 Task: Check the sale-to-list ratio of fireplace in the last 1 year.
Action: Mouse moved to (792, 180)
Screenshot: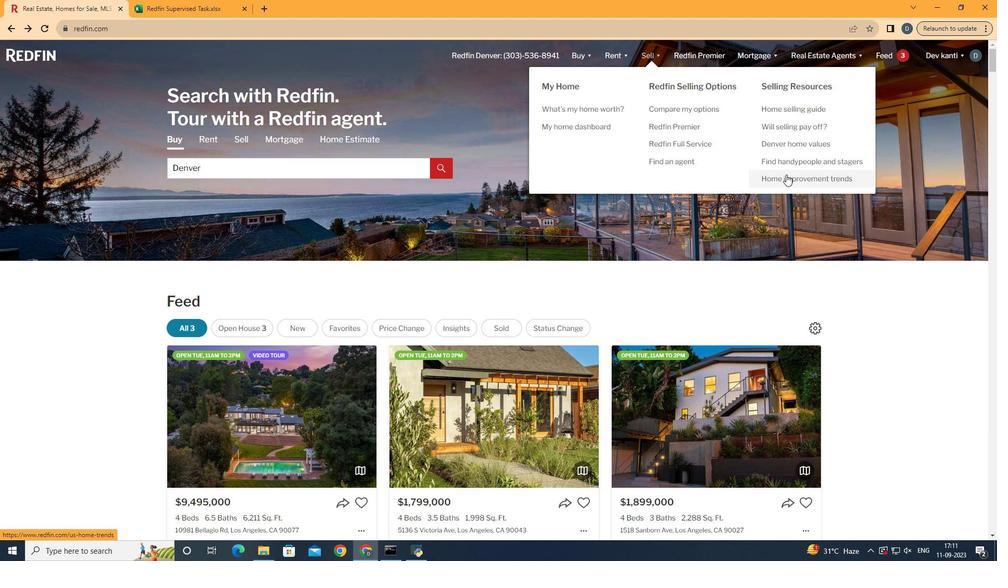 
Action: Mouse pressed left at (792, 180)
Screenshot: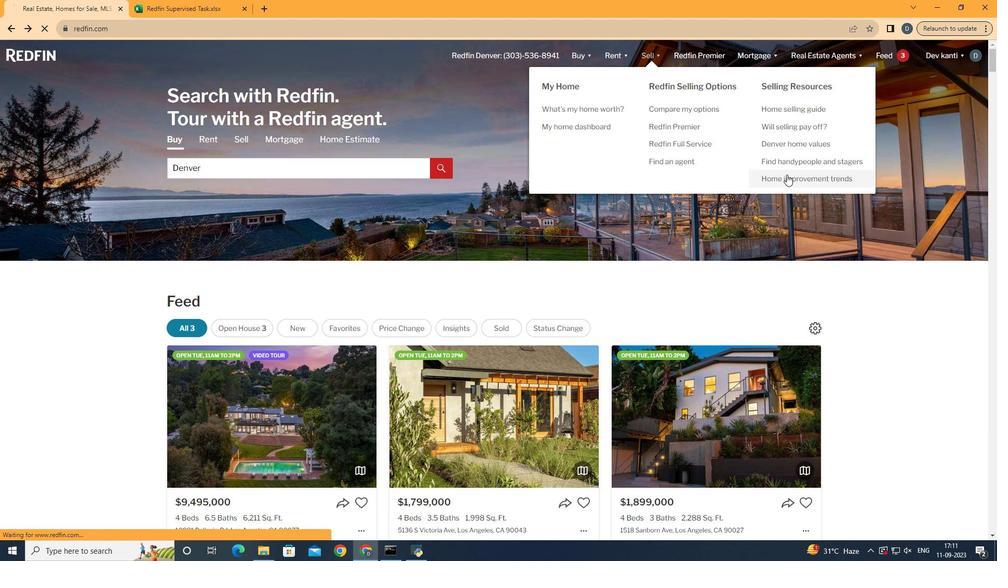 
Action: Mouse moved to (263, 204)
Screenshot: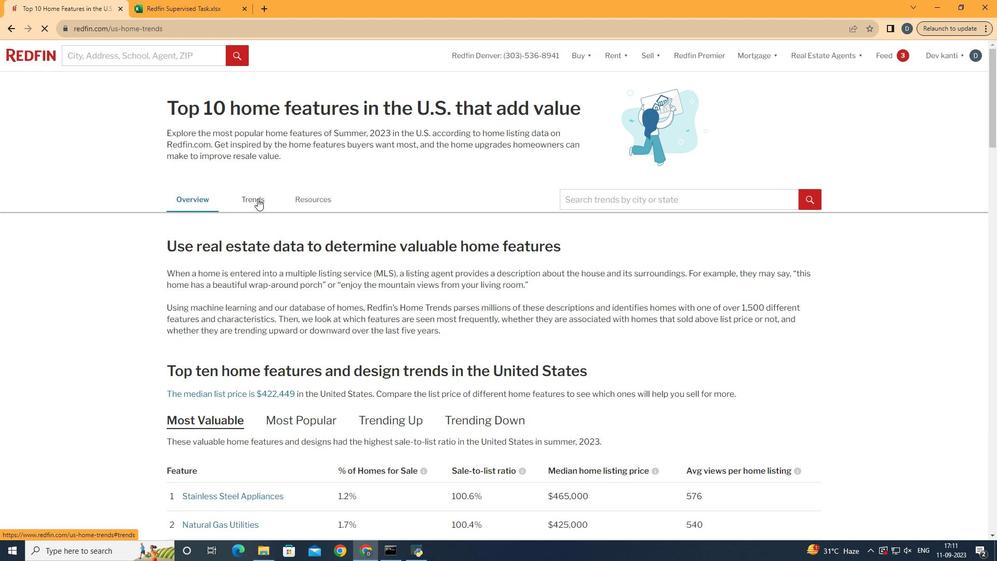 
Action: Mouse pressed left at (263, 204)
Screenshot: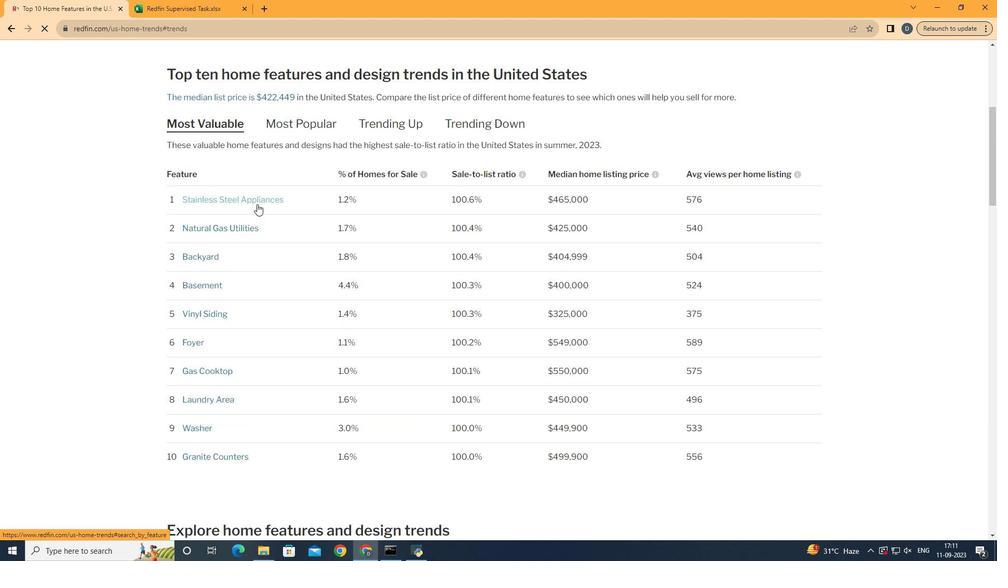 
Action: Mouse moved to (478, 333)
Screenshot: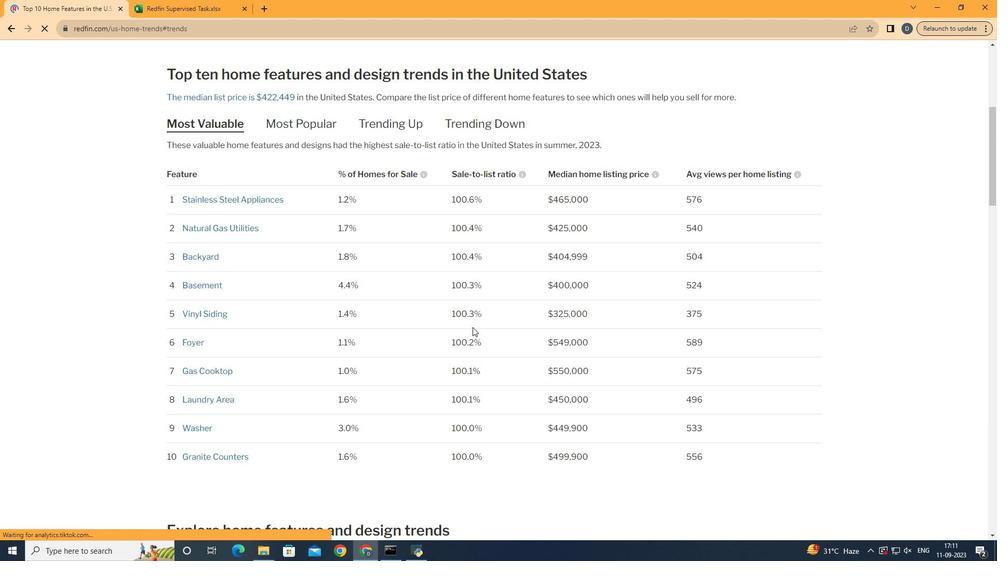 
Action: Mouse scrolled (478, 332) with delta (0, 0)
Screenshot: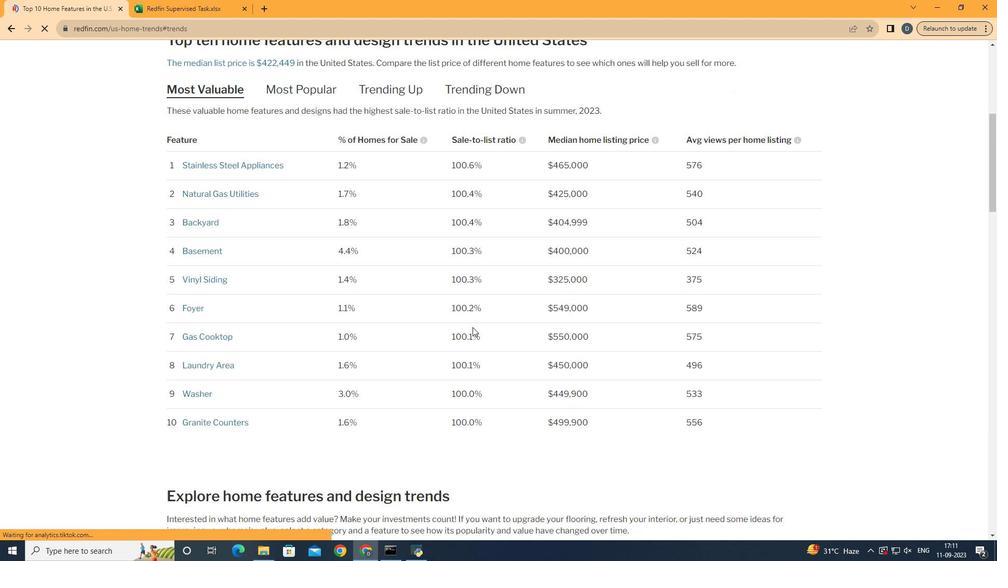 
Action: Mouse scrolled (478, 332) with delta (0, 0)
Screenshot: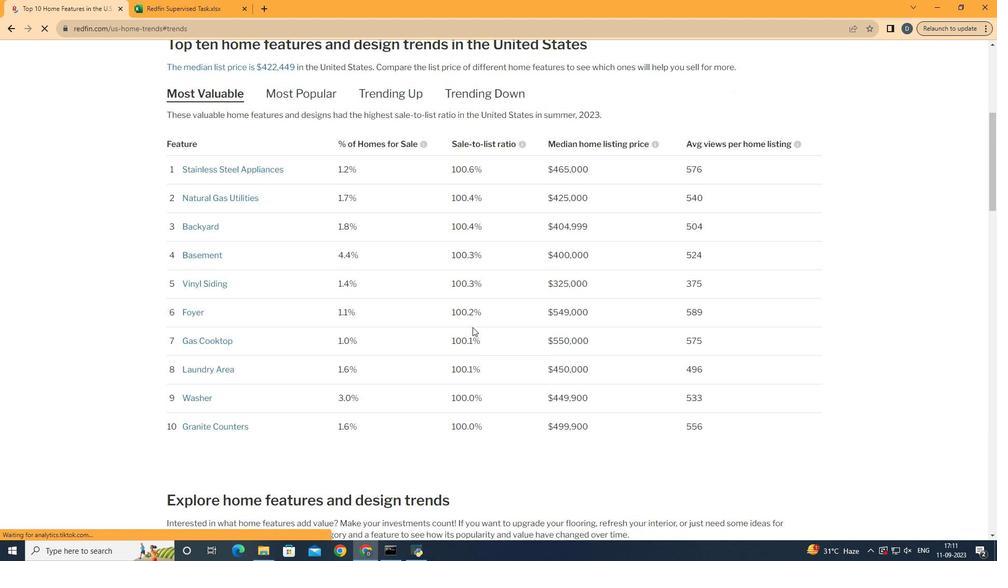 
Action: Mouse scrolled (478, 332) with delta (0, 0)
Screenshot: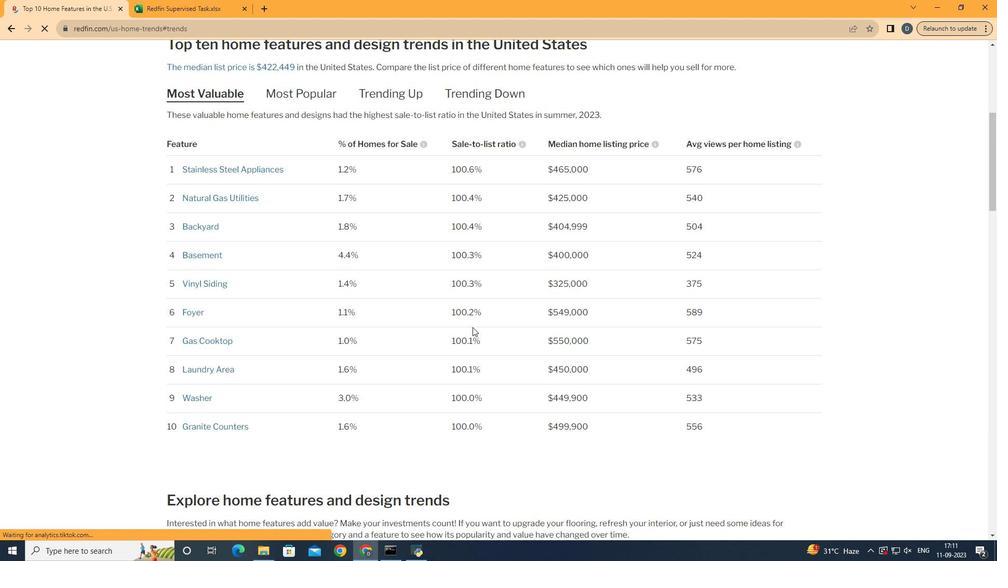 
Action: Mouse scrolled (478, 332) with delta (0, 0)
Screenshot: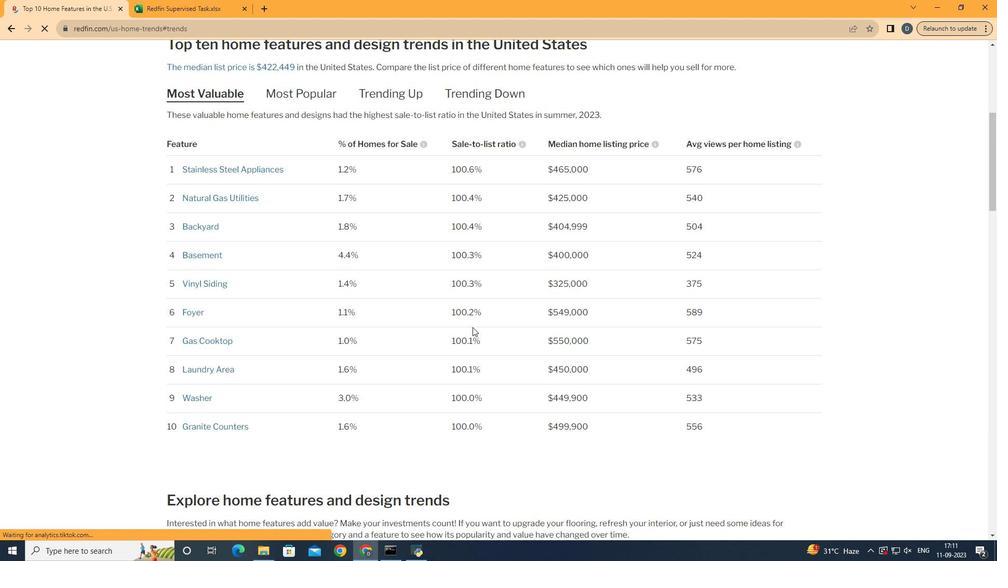 
Action: Mouse scrolled (478, 332) with delta (0, 0)
Screenshot: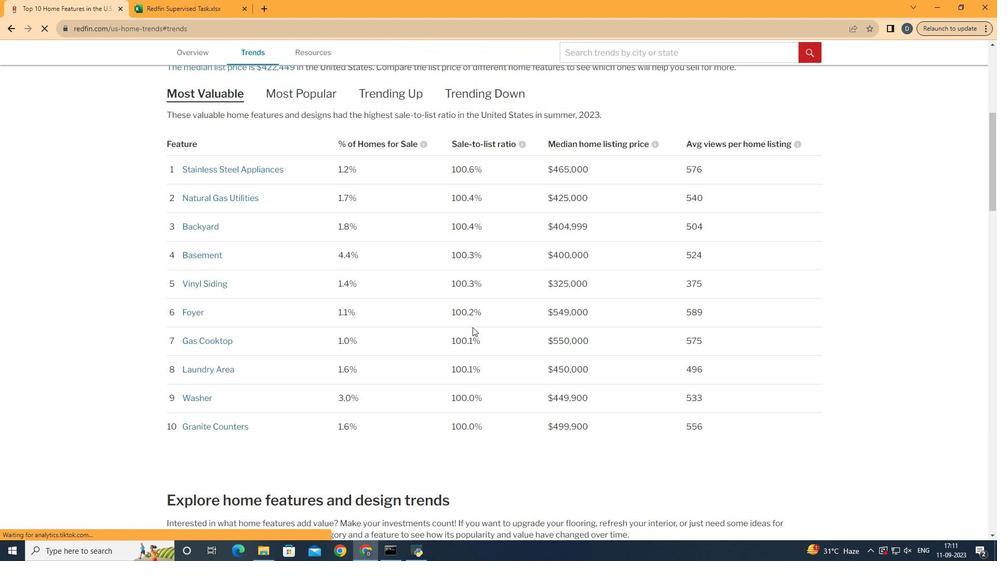 
Action: Mouse scrolled (478, 332) with delta (0, 0)
Screenshot: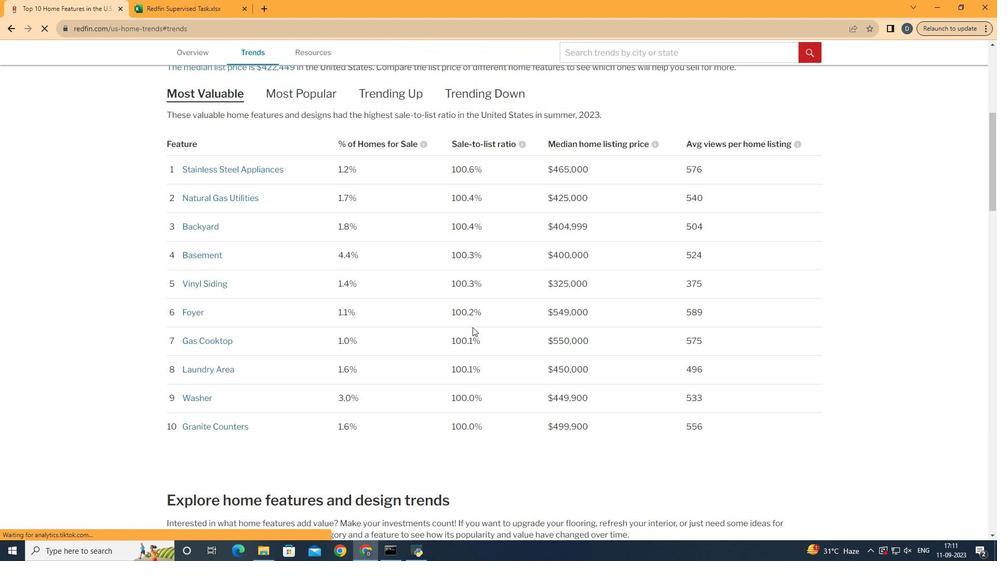 
Action: Mouse scrolled (478, 332) with delta (0, 0)
Screenshot: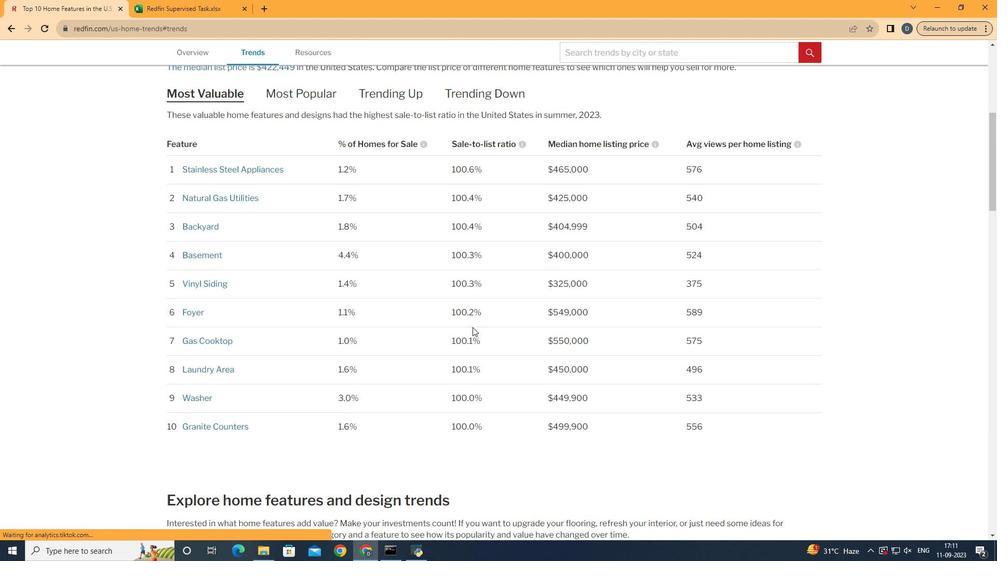 
Action: Mouse scrolled (478, 332) with delta (0, 0)
Screenshot: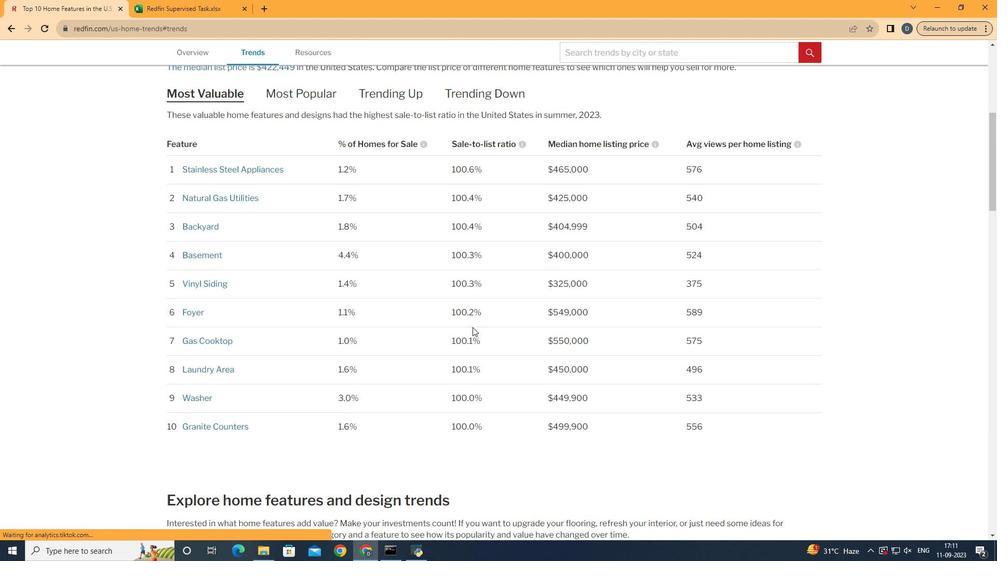 
Action: Mouse moved to (477, 333)
Screenshot: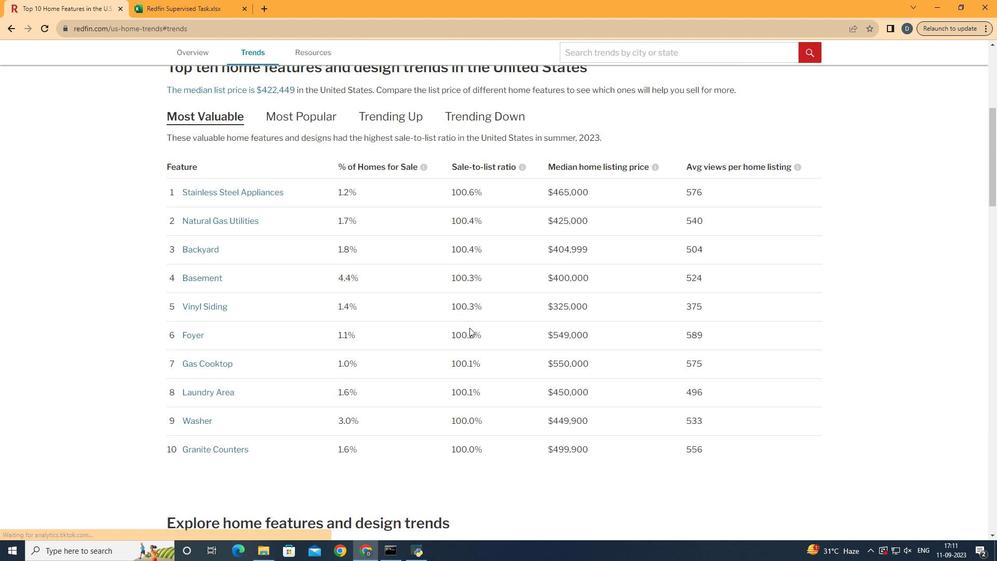 
Action: Mouse scrolled (477, 332) with delta (0, 0)
Screenshot: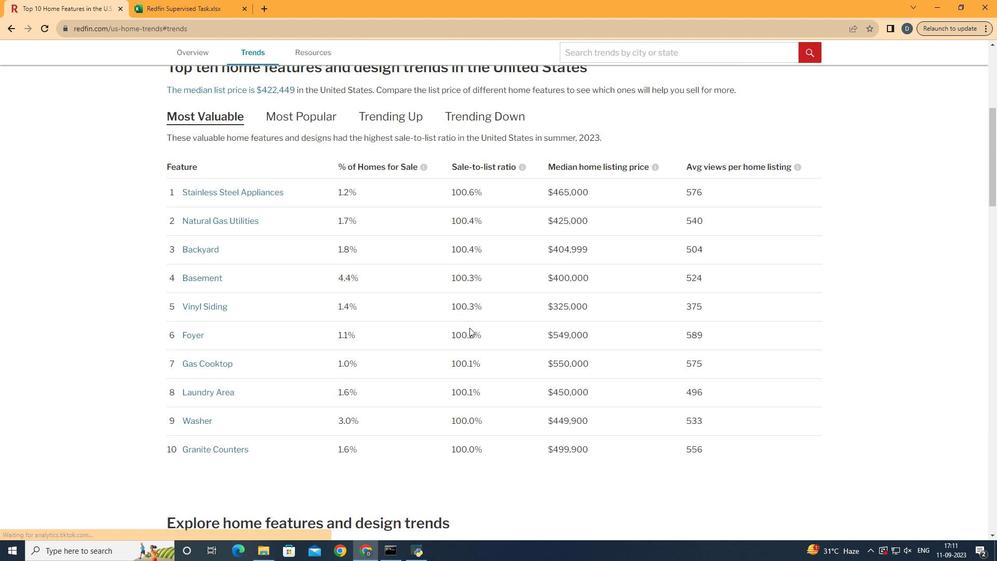 
Action: Mouse moved to (476, 333)
Screenshot: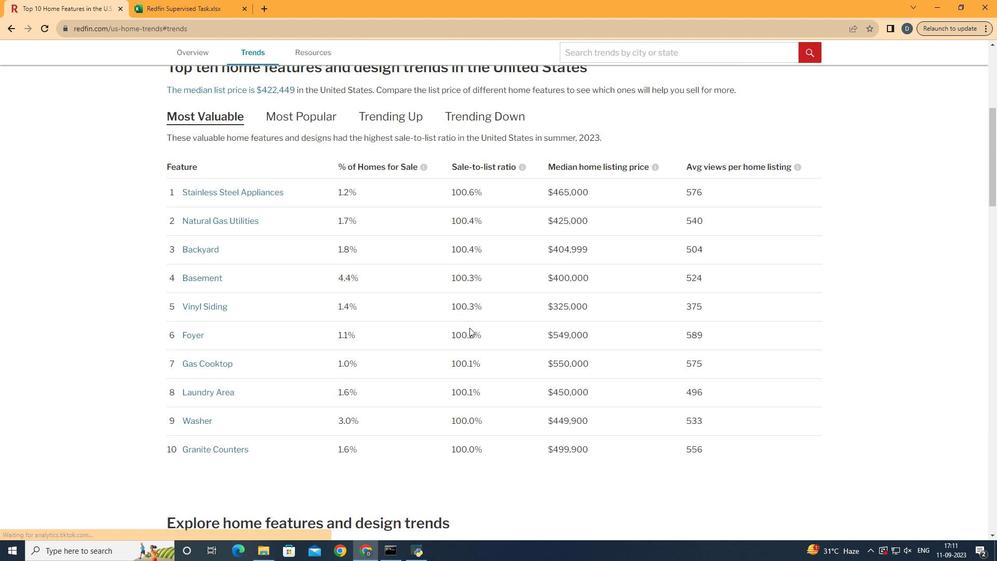 
Action: Mouse scrolled (476, 332) with delta (0, 0)
Screenshot: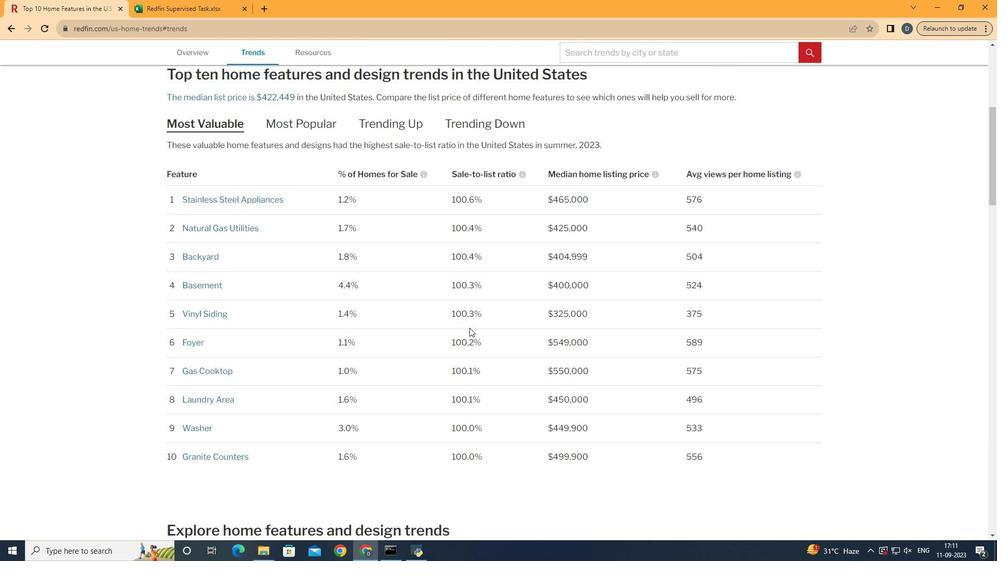 
Action: Mouse moved to (475, 333)
Screenshot: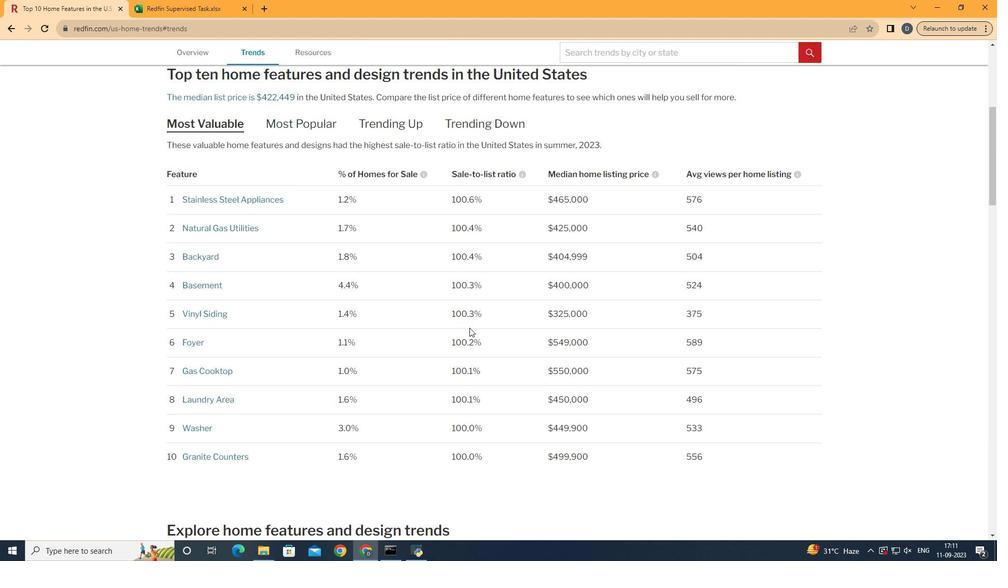 
Action: Mouse scrolled (475, 333) with delta (0, 0)
Screenshot: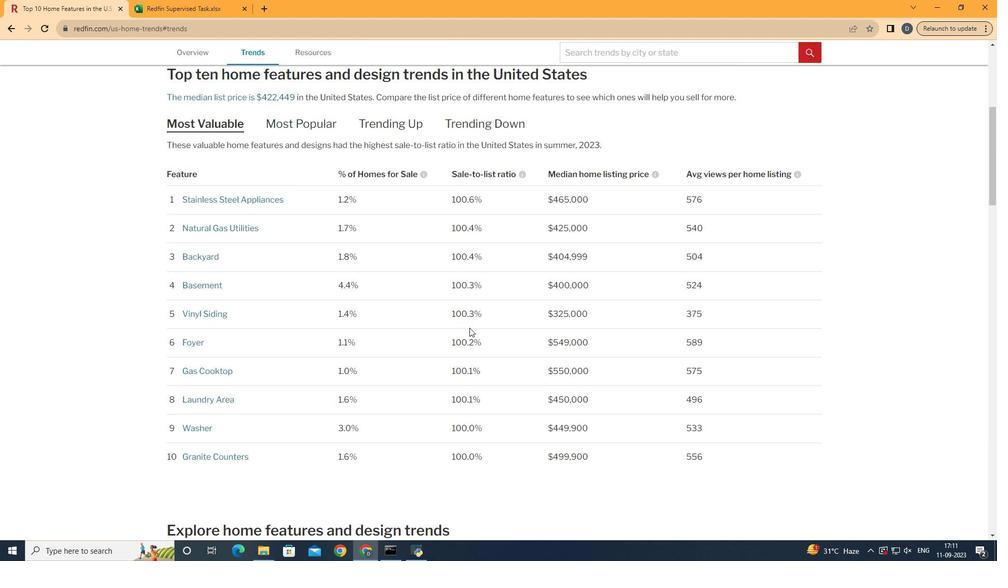 
Action: Mouse moved to (475, 333)
Screenshot: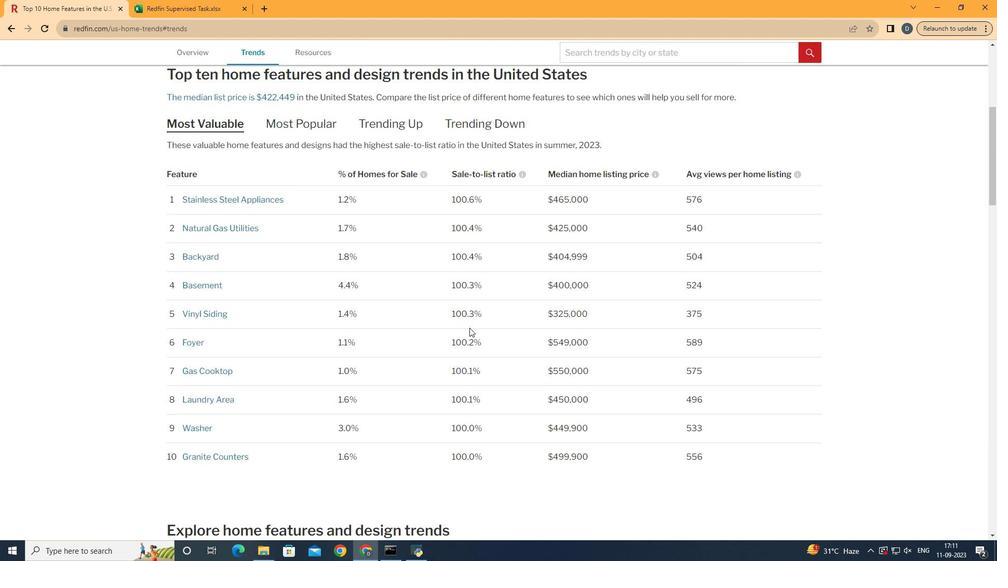 
Action: Mouse scrolled (475, 333) with delta (0, 0)
Screenshot: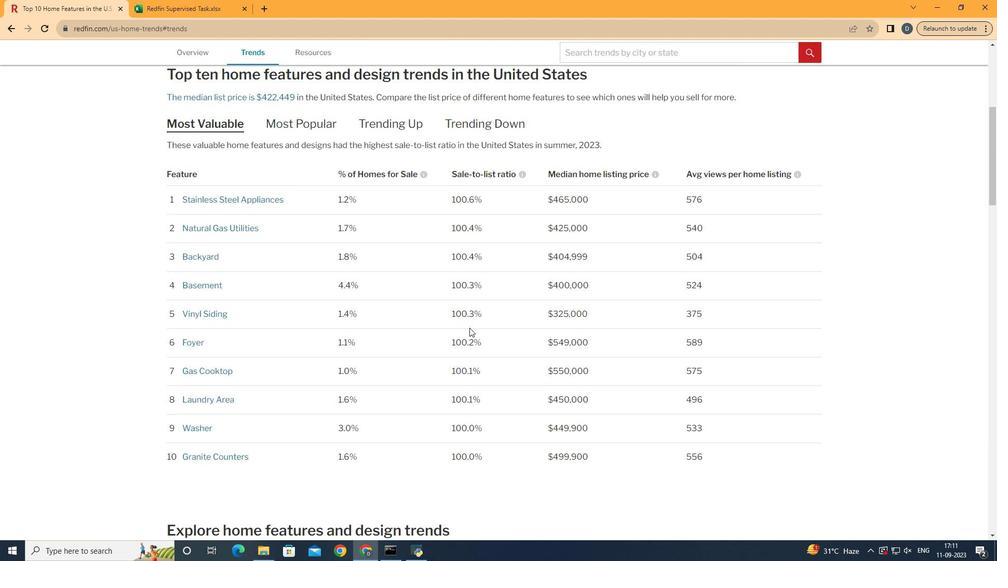 
Action: Mouse scrolled (475, 334) with delta (0, 0)
Screenshot: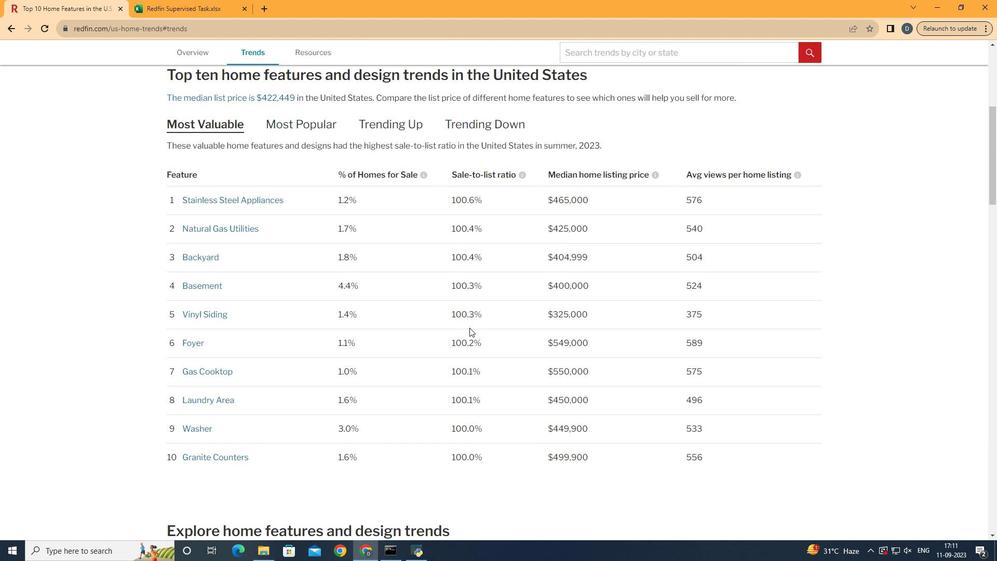 
Action: Mouse scrolled (475, 334) with delta (0, 0)
Screenshot: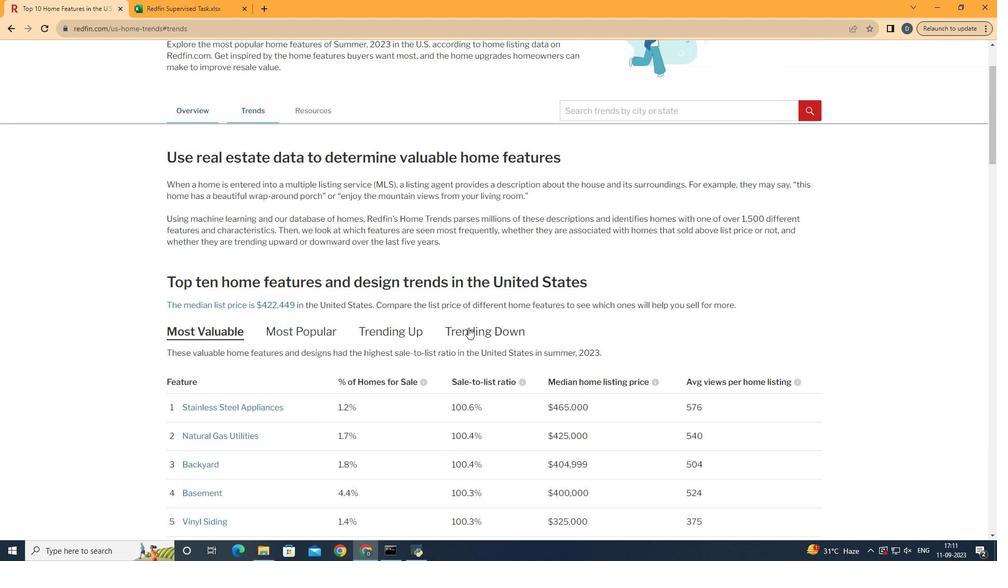 
Action: Mouse scrolled (475, 334) with delta (0, 0)
Screenshot: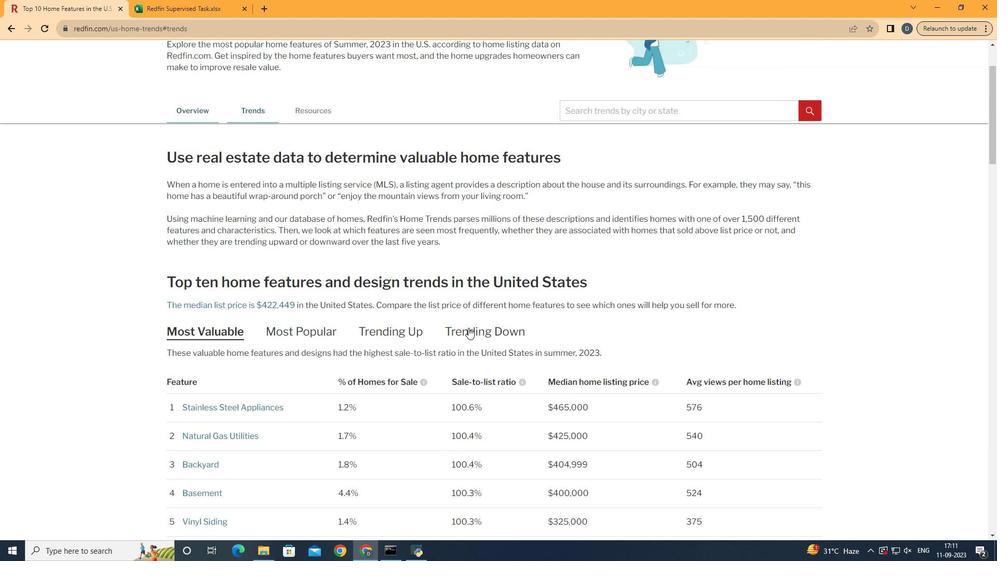 
Action: Mouse scrolled (475, 334) with delta (0, 0)
Screenshot: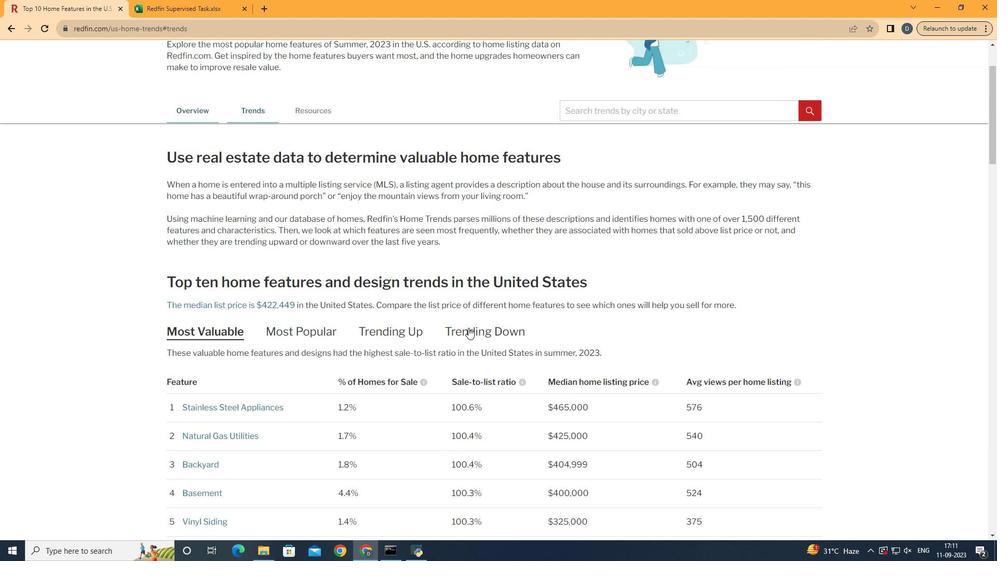 
Action: Mouse scrolled (475, 334) with delta (0, 0)
Screenshot: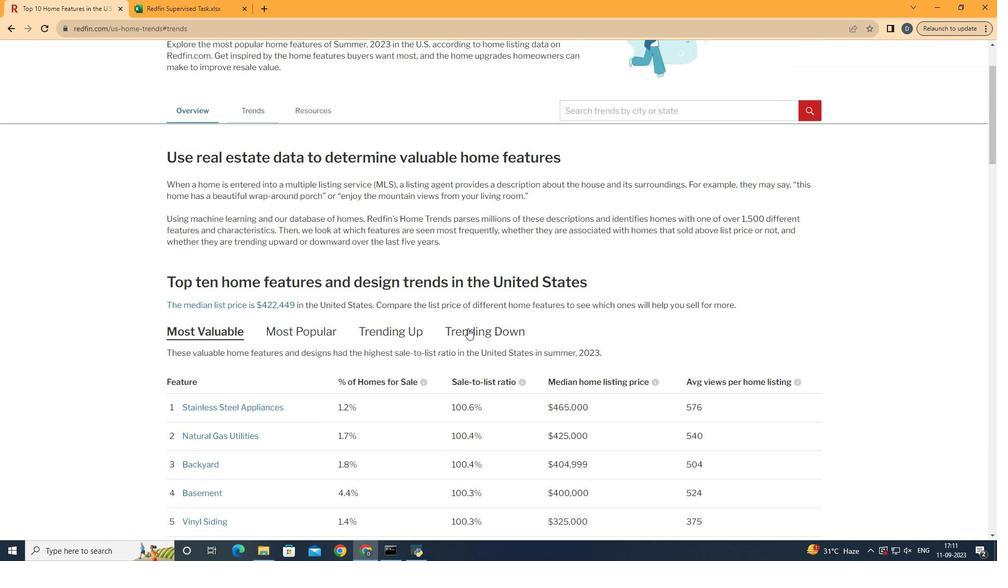
Action: Mouse moved to (474, 334)
Screenshot: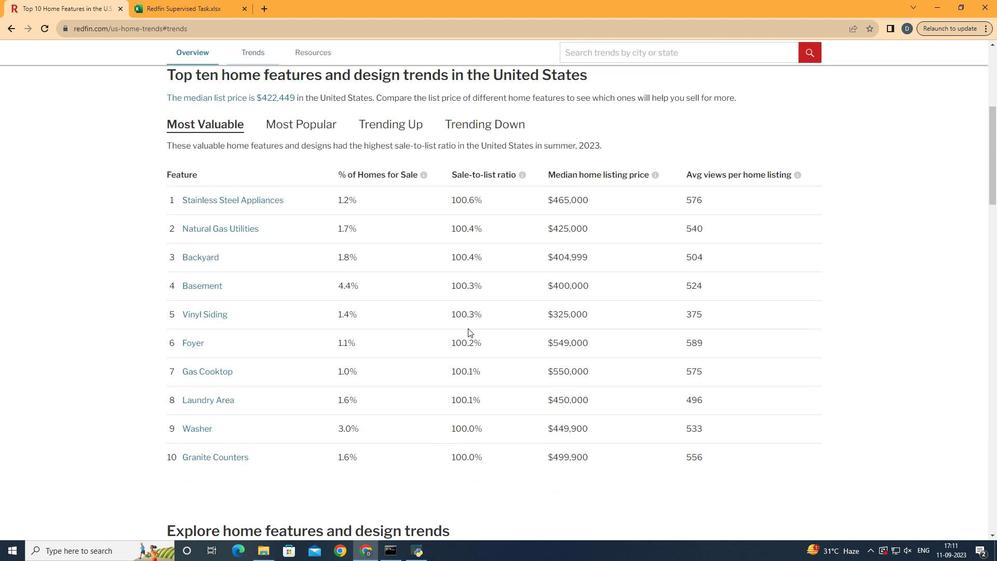 
Action: Mouse scrolled (474, 333) with delta (0, 0)
Screenshot: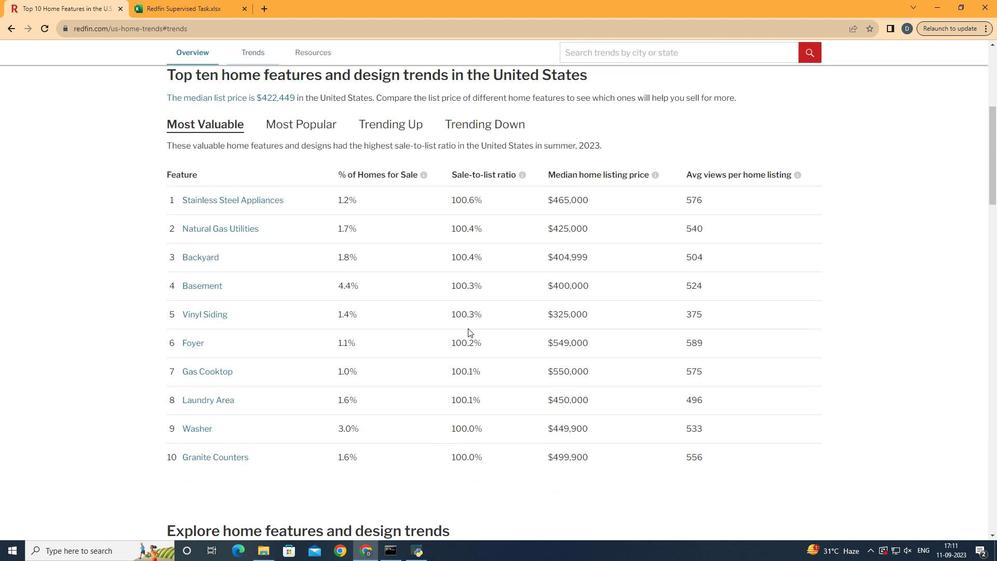 
Action: Mouse moved to (473, 334)
Screenshot: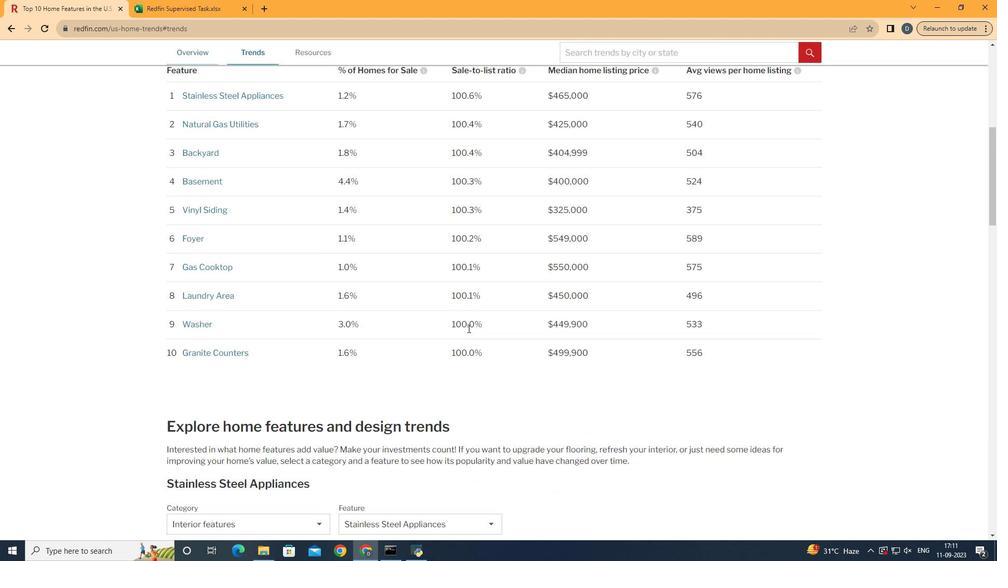 
Action: Mouse scrolled (473, 333) with delta (0, 0)
Screenshot: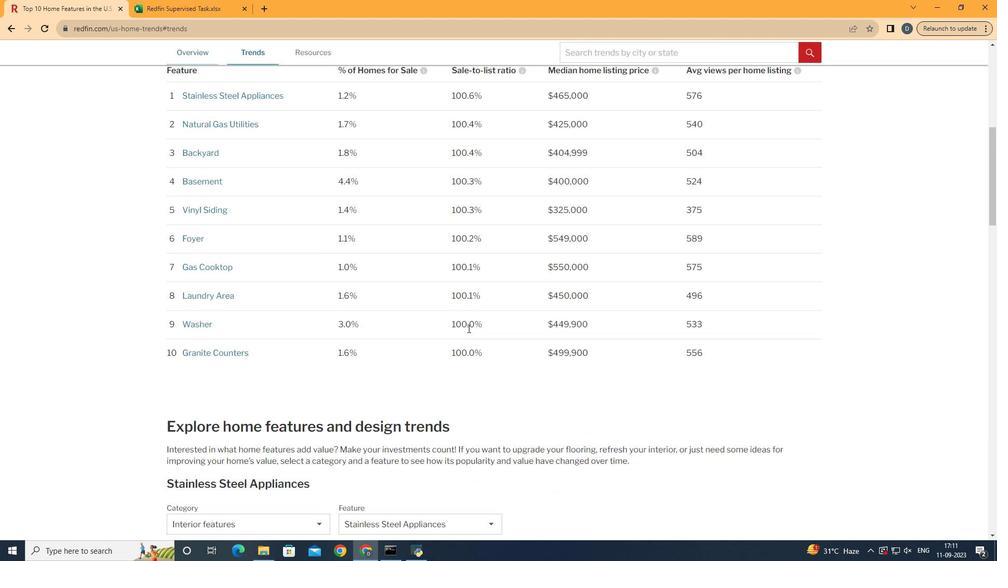 
Action: Mouse scrolled (473, 333) with delta (0, 0)
Screenshot: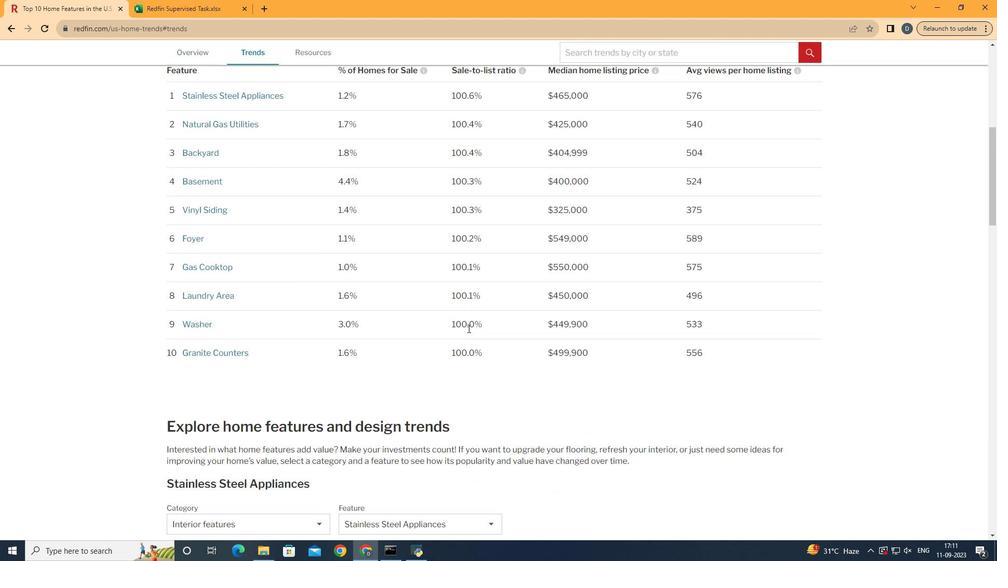 
Action: Mouse scrolled (473, 333) with delta (0, 0)
Screenshot: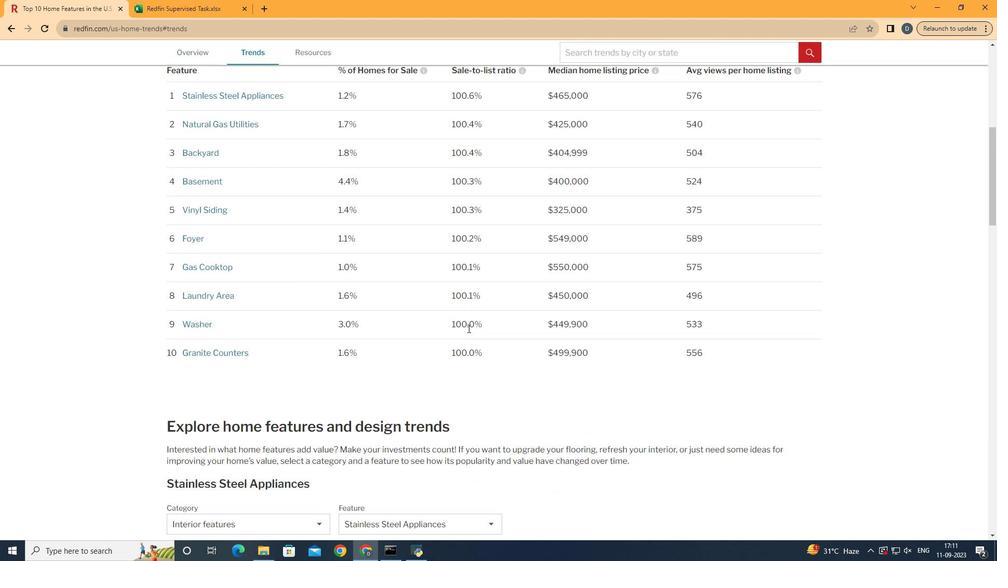 
Action: Mouse scrolled (473, 333) with delta (0, 0)
Screenshot: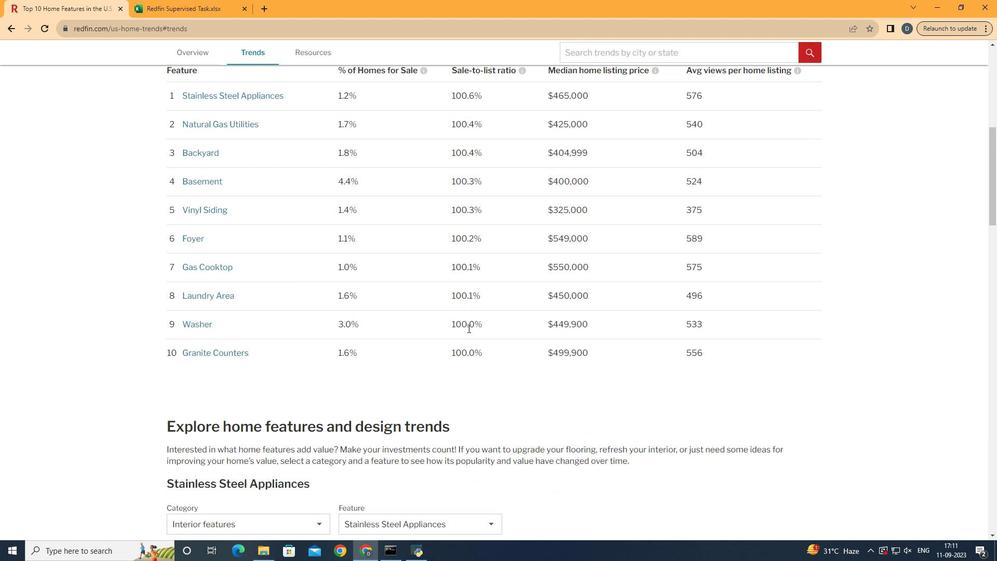 
Action: Mouse scrolled (473, 333) with delta (0, 0)
Screenshot: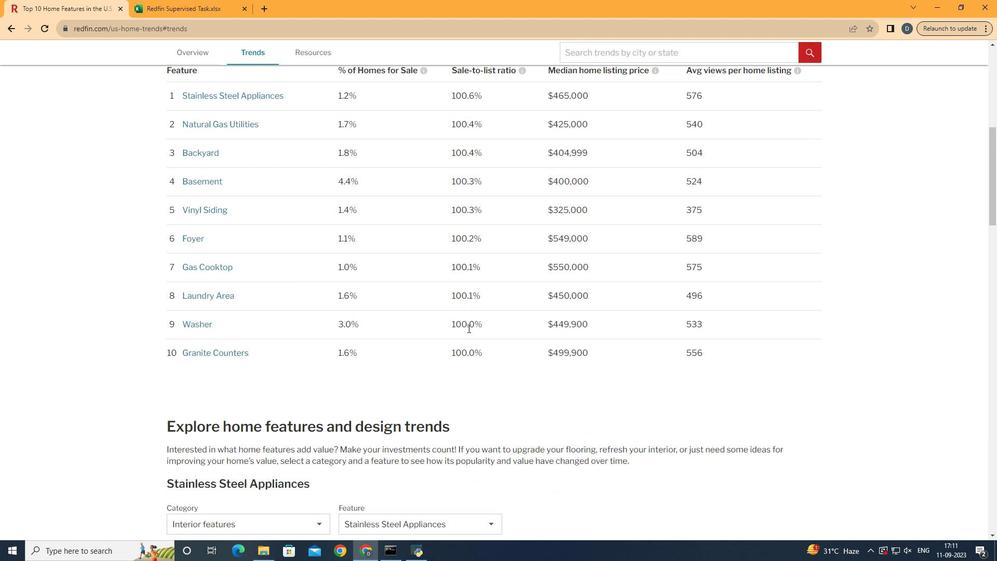 
Action: Mouse scrolled (473, 333) with delta (0, 0)
Screenshot: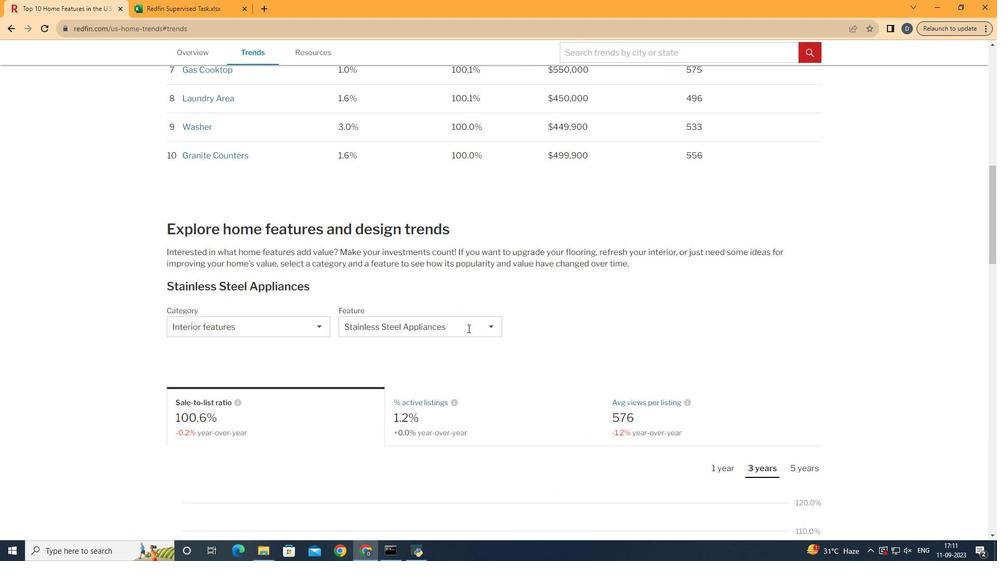 
Action: Mouse scrolled (473, 333) with delta (0, 0)
Screenshot: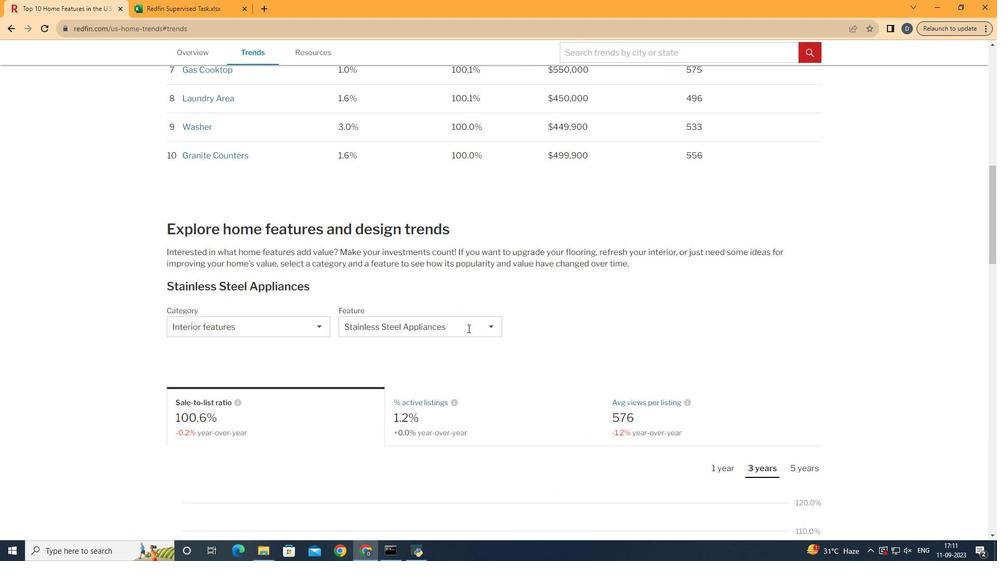 
Action: Mouse scrolled (473, 333) with delta (0, 0)
Screenshot: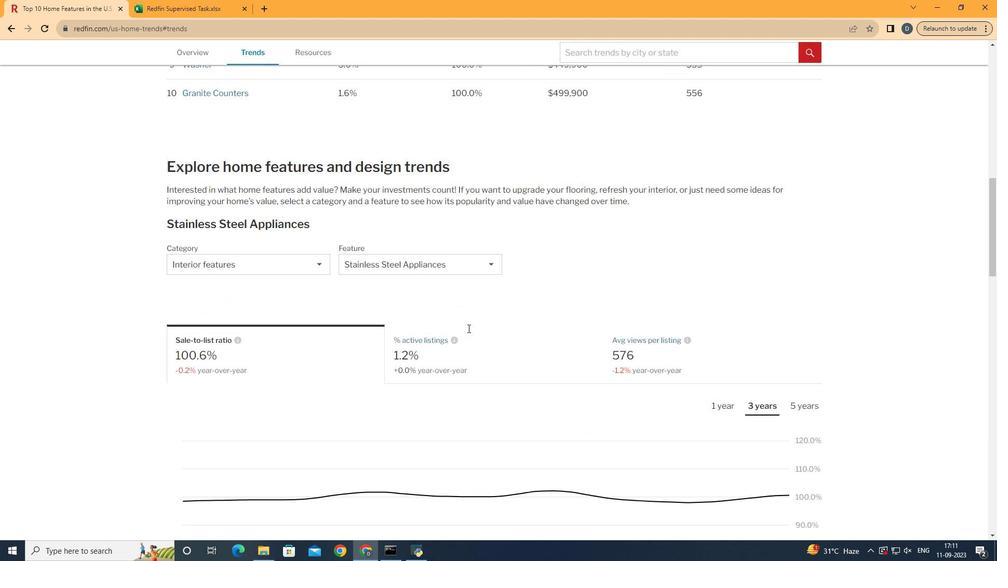 
Action: Mouse scrolled (473, 333) with delta (0, 0)
Screenshot: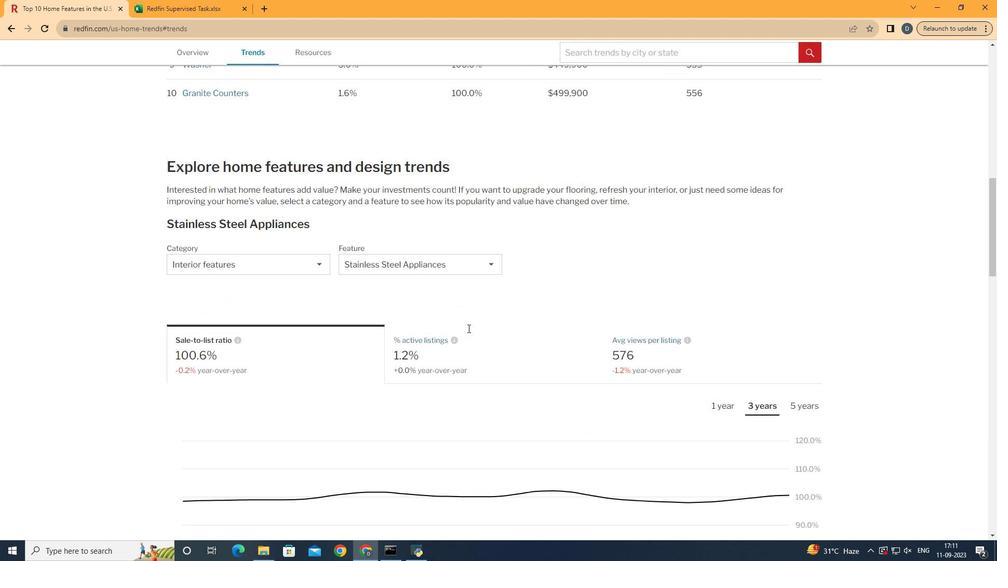 
Action: Mouse scrolled (473, 333) with delta (0, 0)
Screenshot: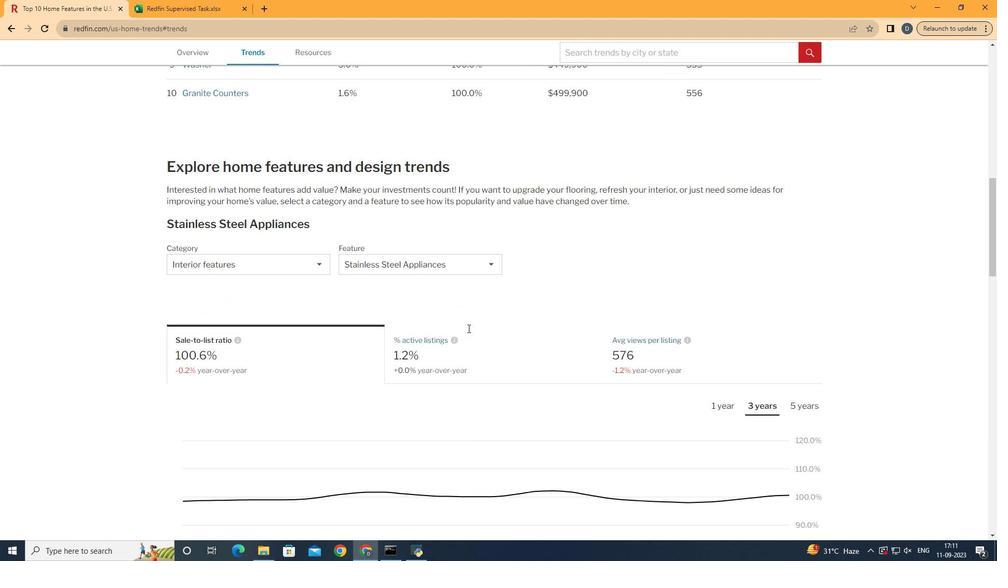 
Action: Mouse moved to (308, 271)
Screenshot: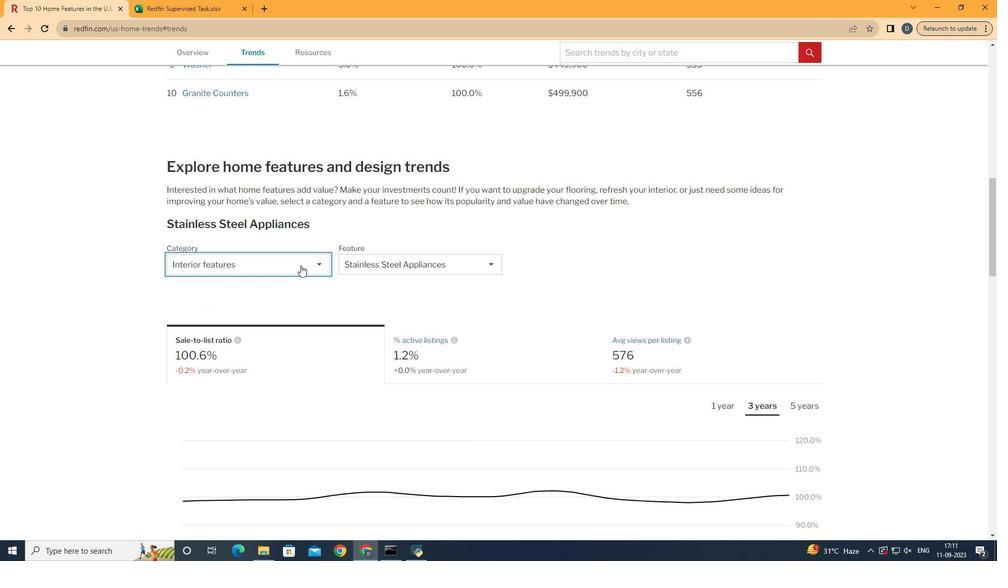 
Action: Mouse pressed left at (308, 271)
Screenshot: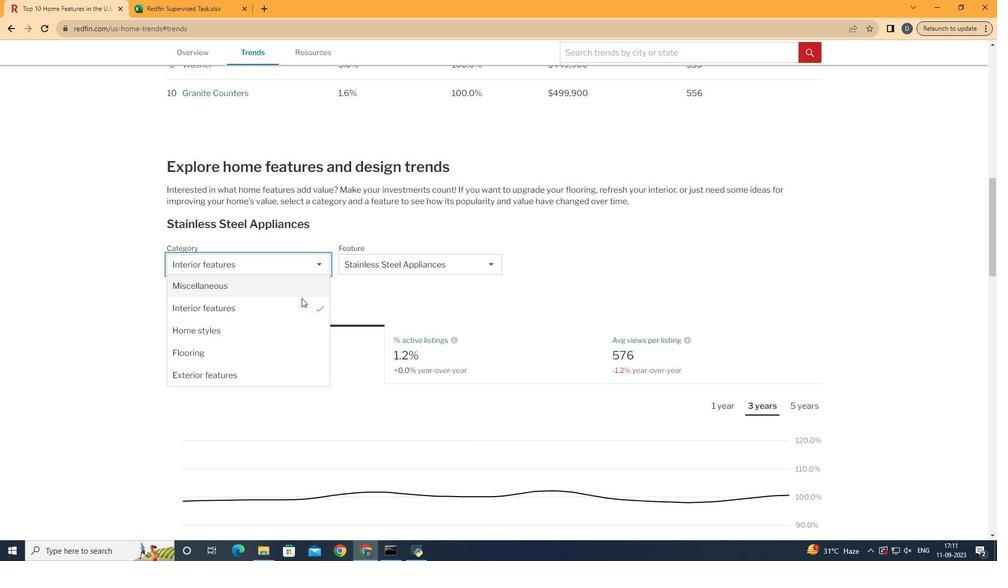 
Action: Mouse moved to (306, 318)
Screenshot: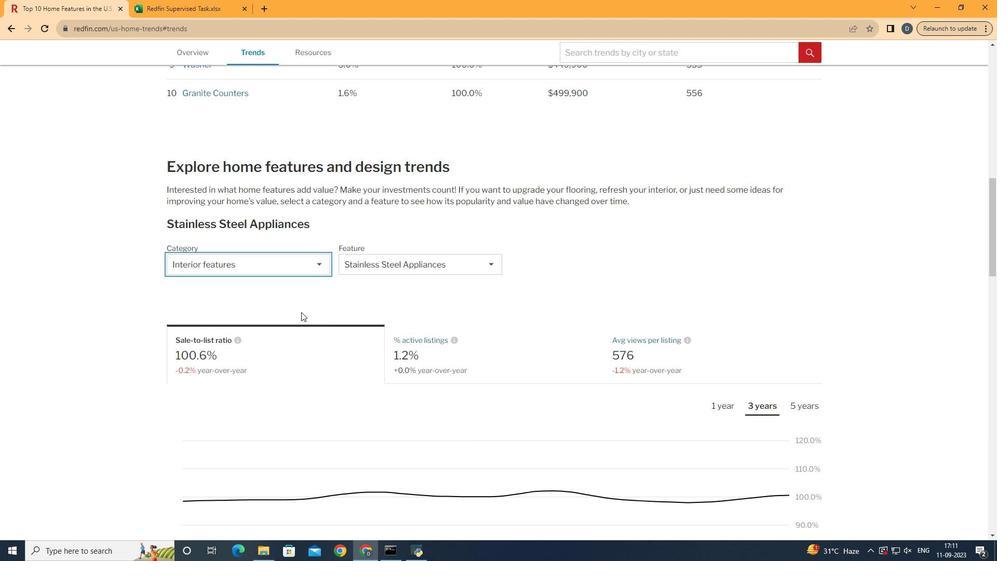 
Action: Mouse pressed left at (306, 318)
Screenshot: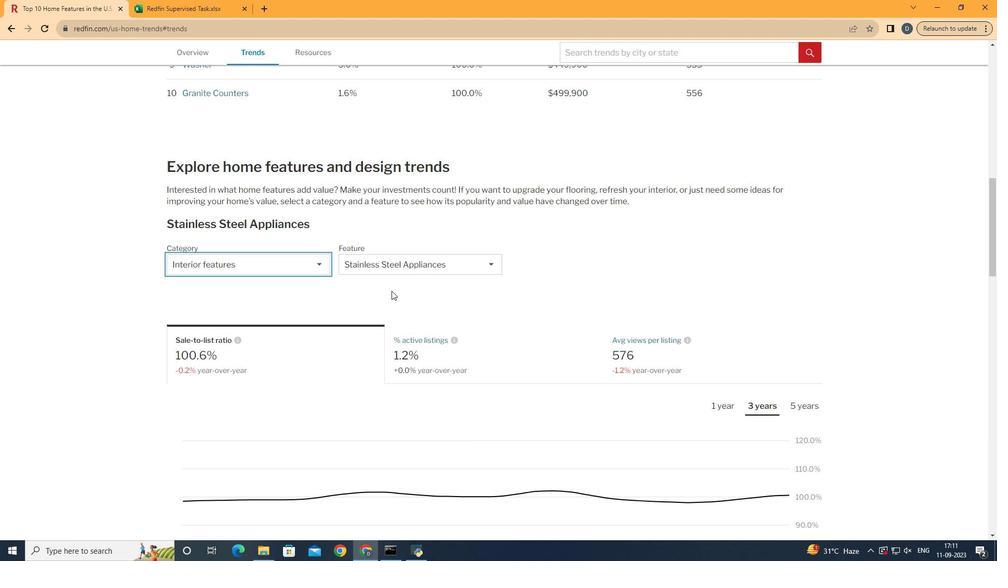 
Action: Mouse moved to (442, 282)
Screenshot: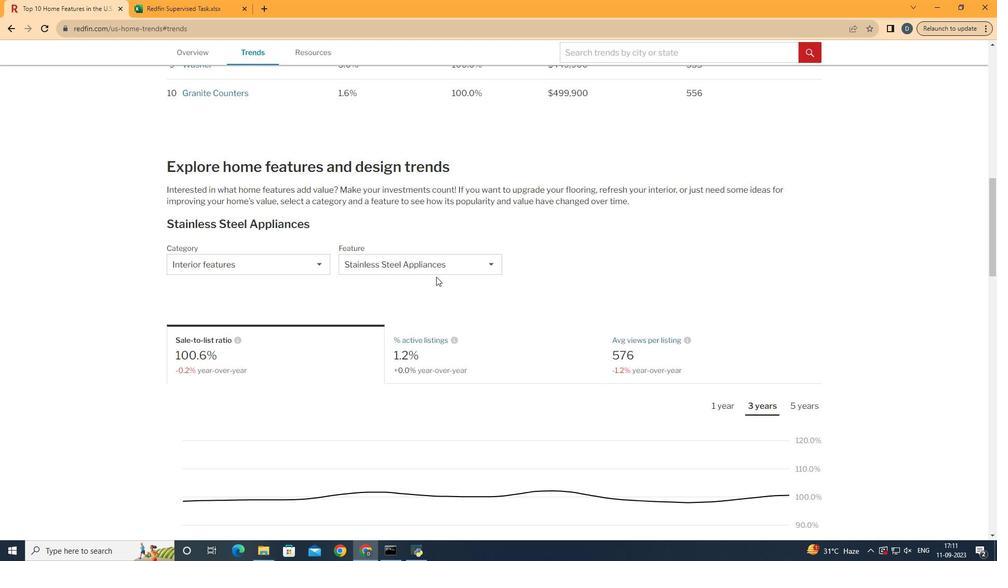 
Action: Mouse pressed left at (442, 282)
Screenshot: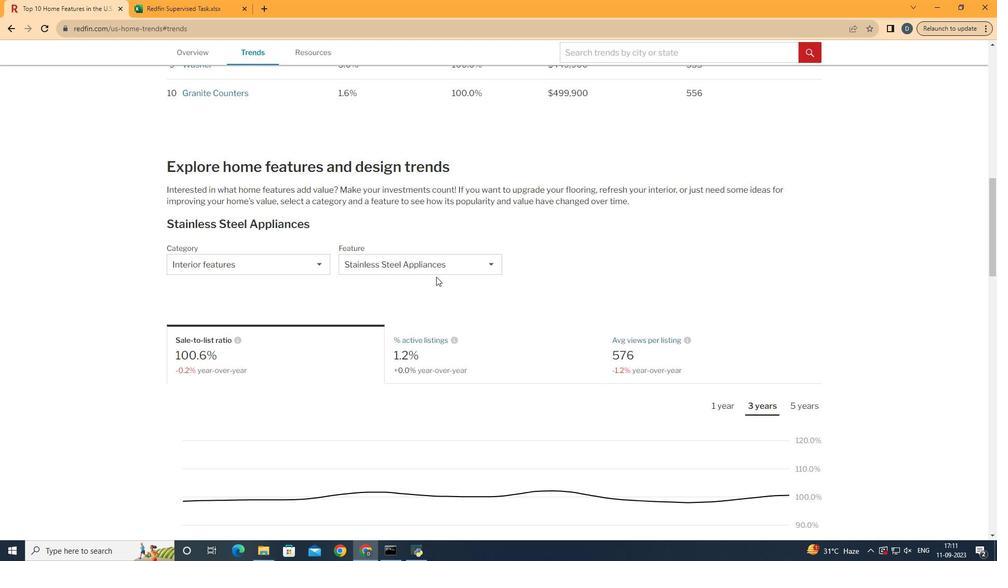 
Action: Mouse moved to (452, 274)
Screenshot: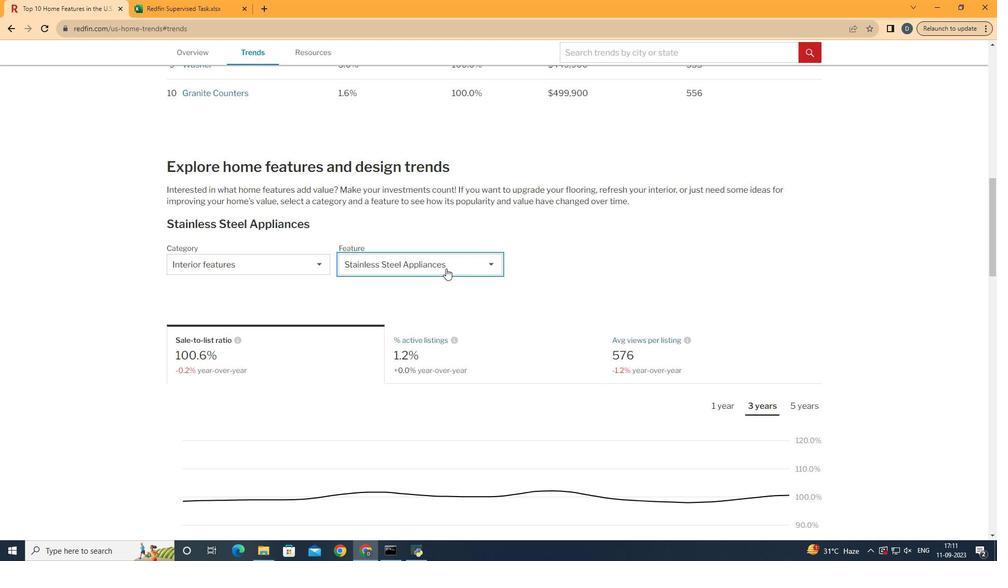 
Action: Mouse pressed left at (452, 274)
Screenshot: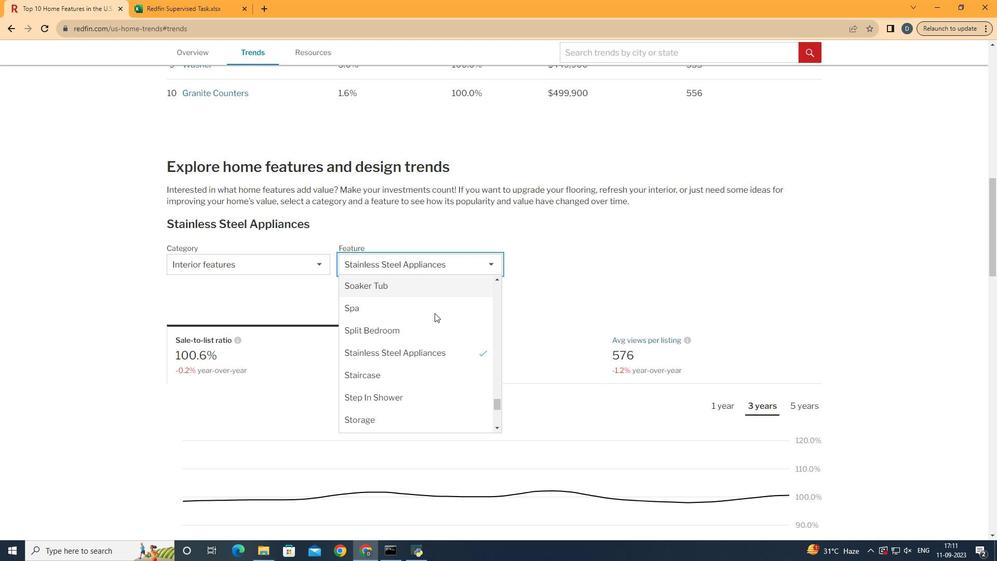 
Action: Mouse moved to (431, 367)
Screenshot: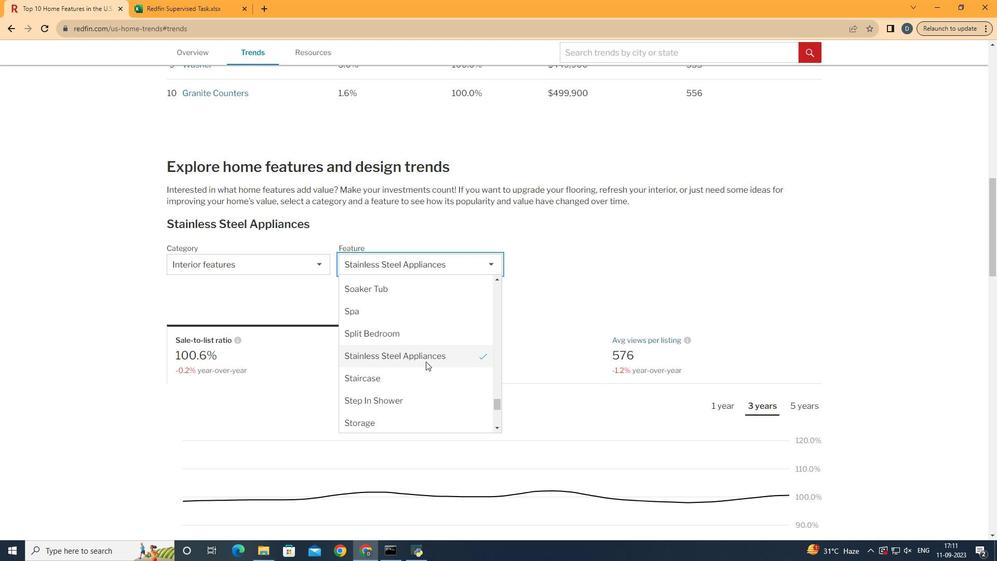 
Action: Mouse scrolled (431, 367) with delta (0, 0)
Screenshot: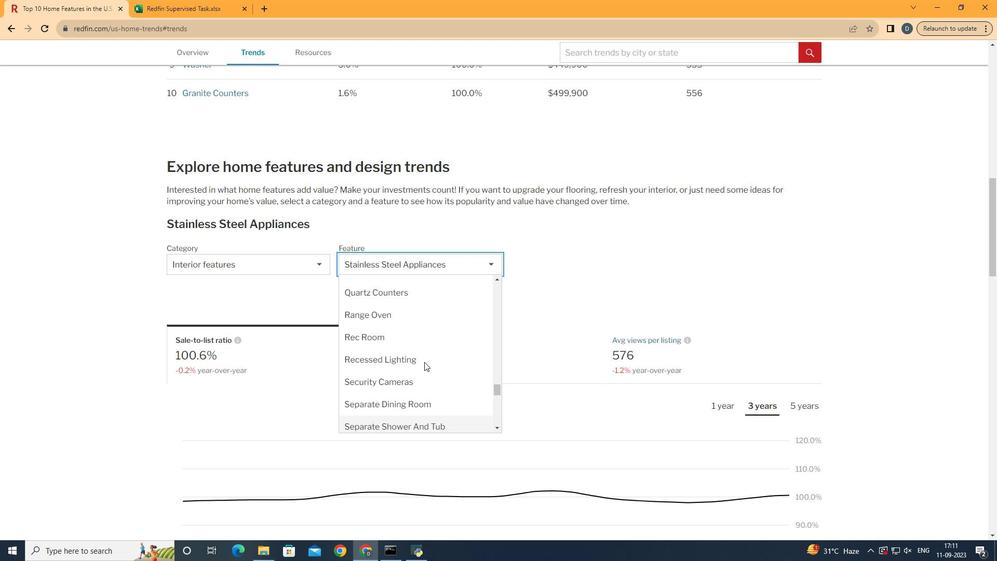 
Action: Mouse scrolled (431, 367) with delta (0, 0)
Screenshot: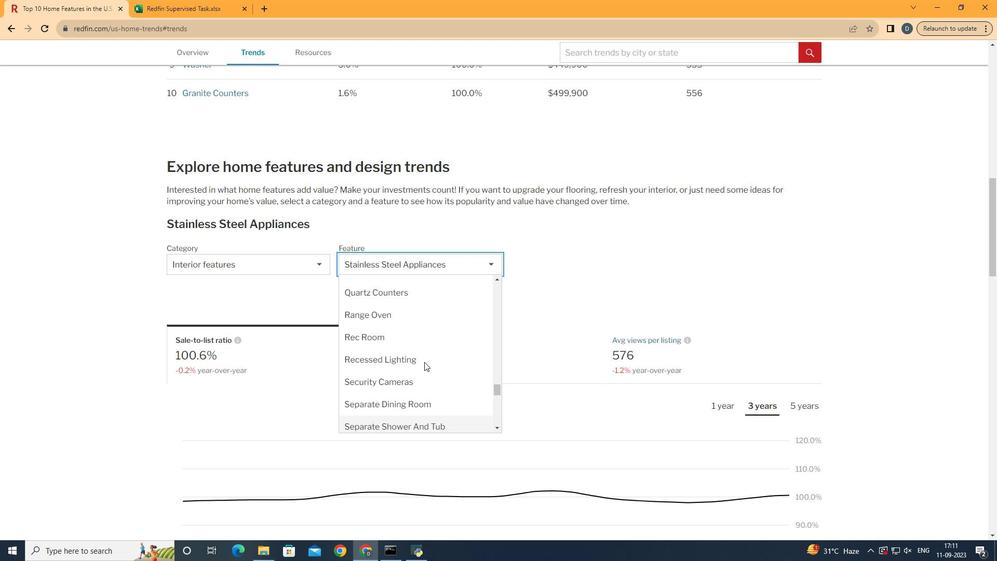 
Action: Mouse scrolled (431, 367) with delta (0, 0)
Screenshot: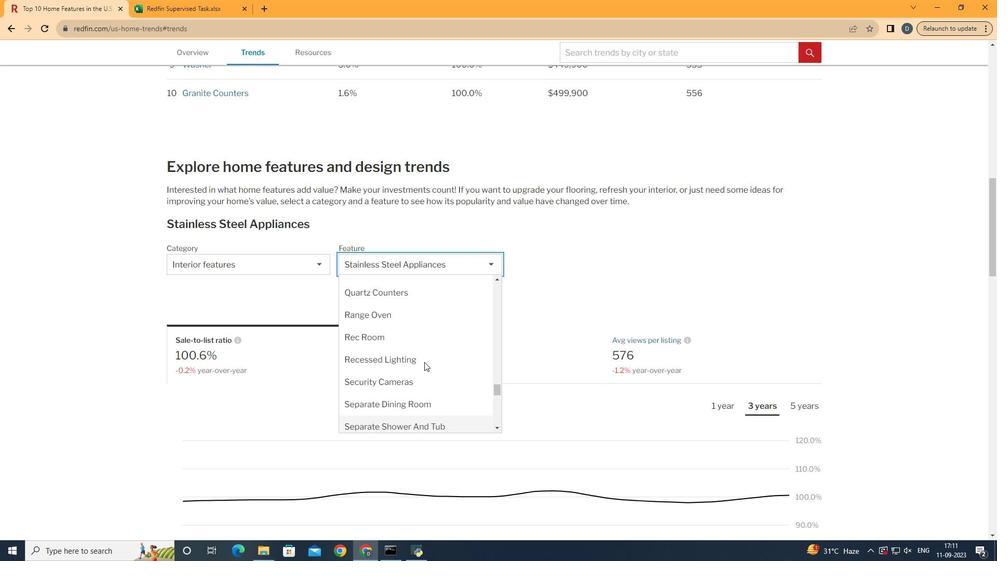 
Action: Mouse scrolled (431, 367) with delta (0, 0)
Screenshot: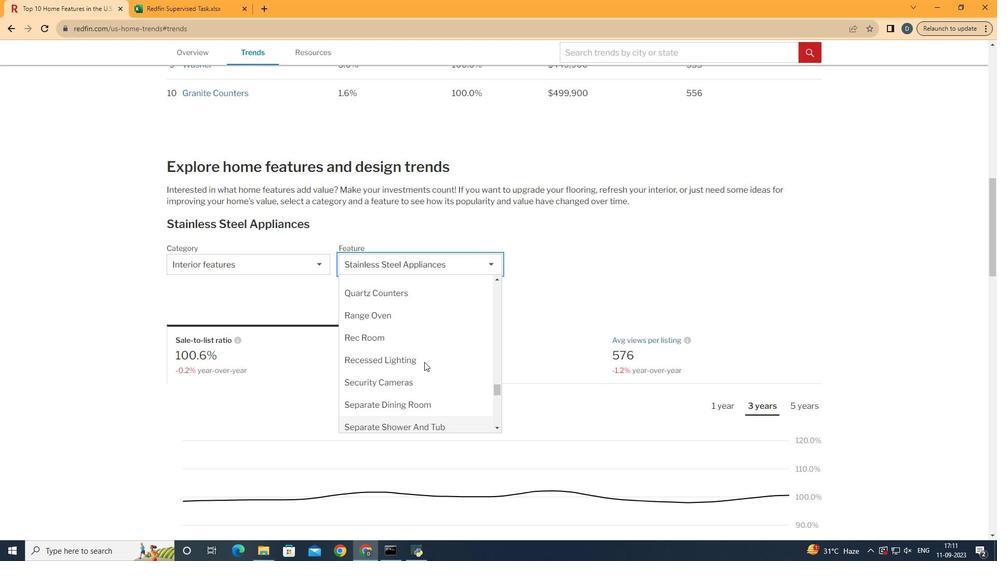 
Action: Mouse moved to (430, 367)
Screenshot: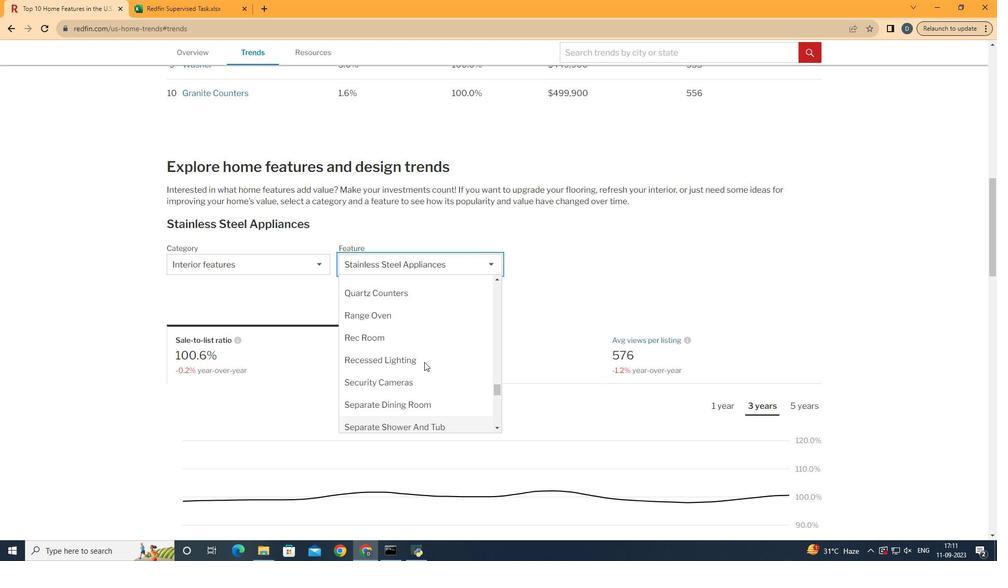 
Action: Mouse scrolled (430, 368) with delta (0, 0)
Screenshot: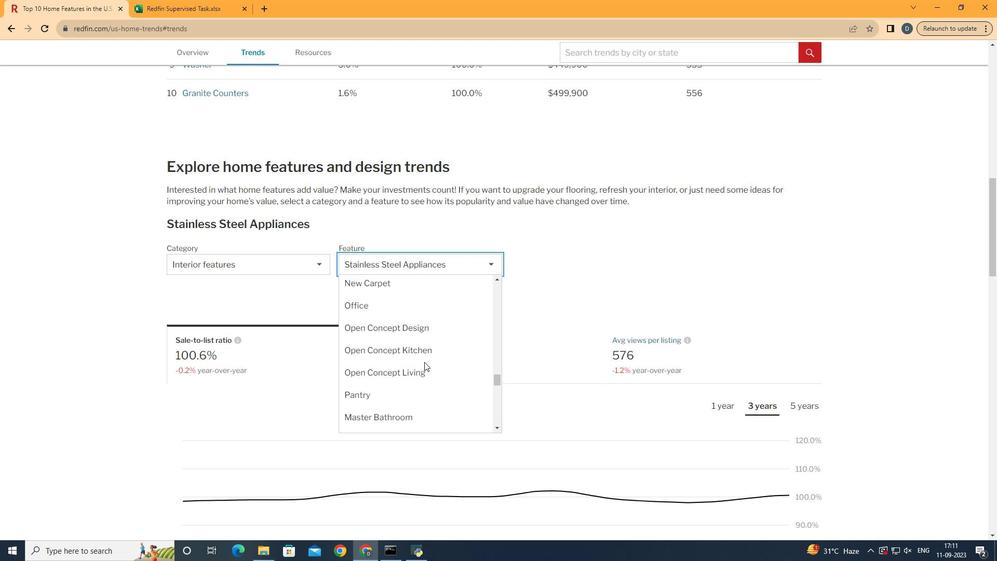 
Action: Mouse scrolled (430, 368) with delta (0, 0)
Screenshot: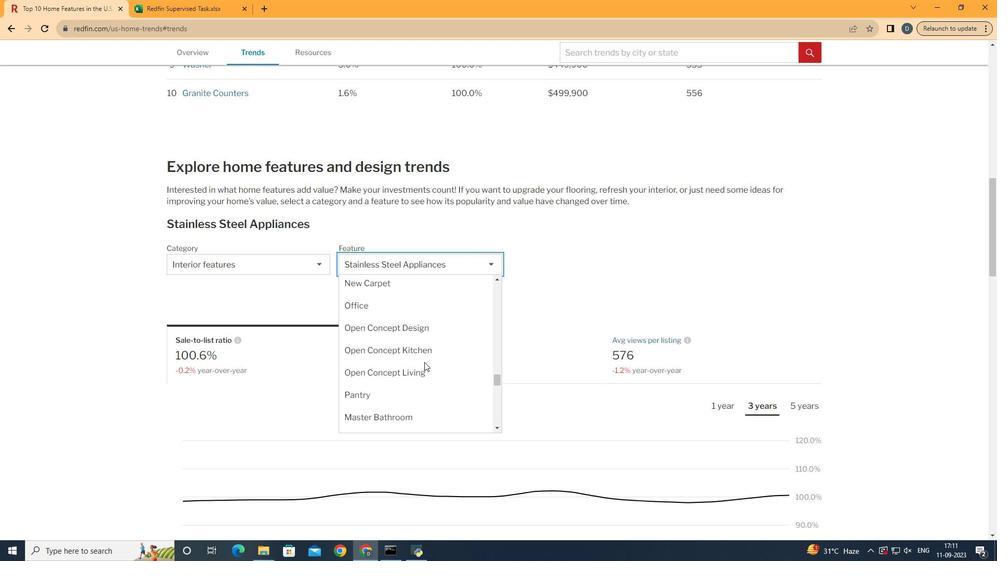 
Action: Mouse scrolled (430, 368) with delta (0, 0)
Screenshot: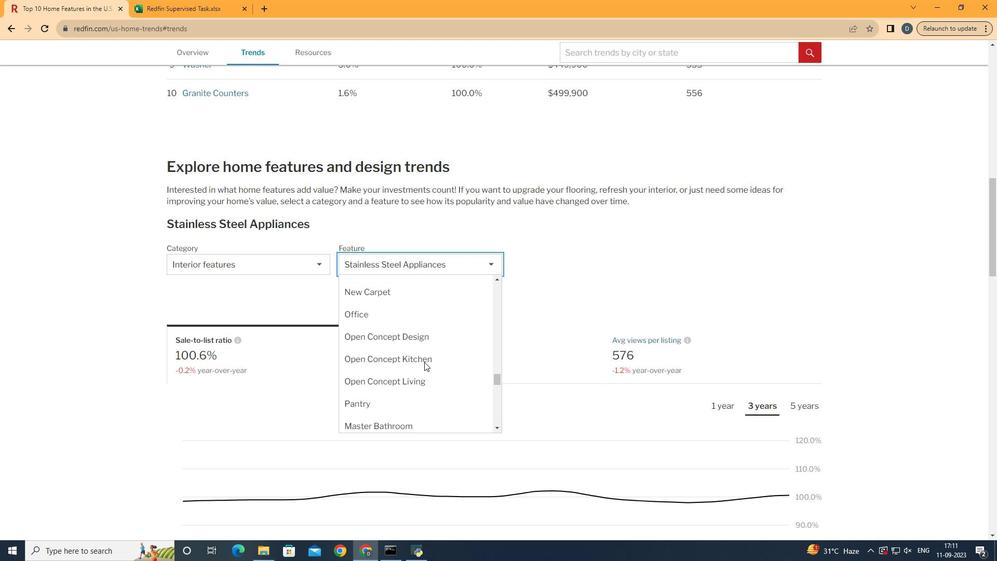 
Action: Mouse scrolled (430, 368) with delta (0, 0)
Screenshot: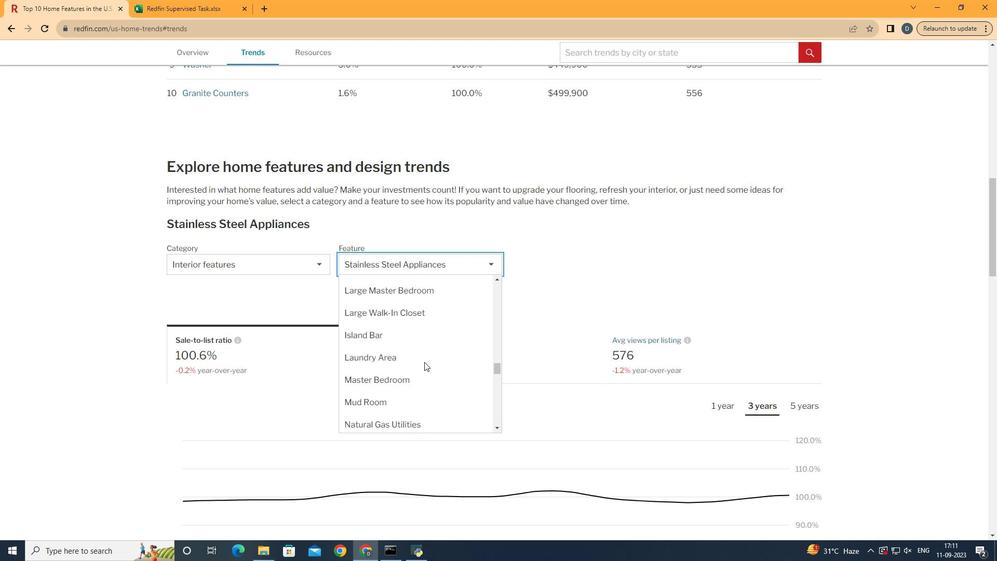 
Action: Mouse scrolled (430, 368) with delta (0, 0)
Screenshot: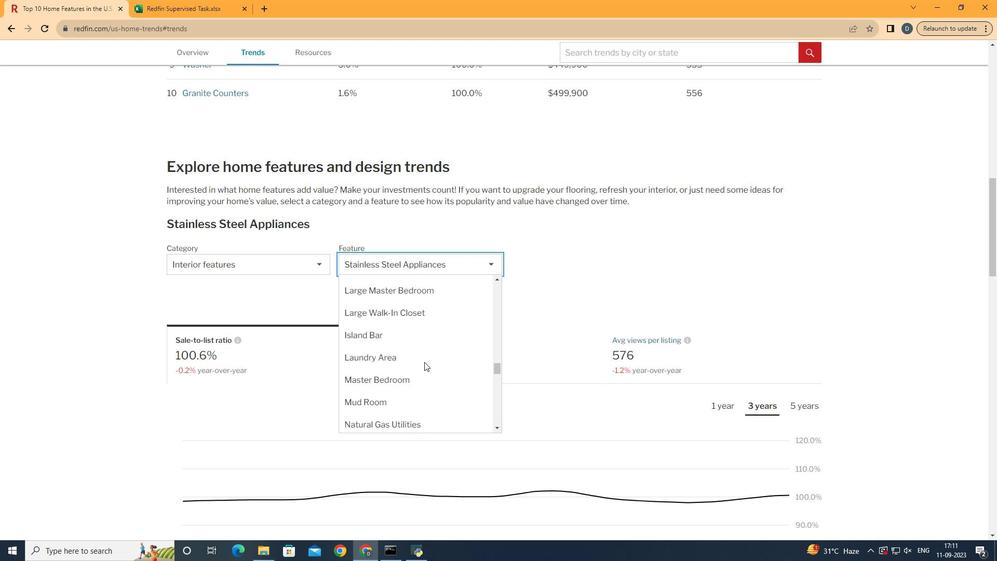 
Action: Mouse scrolled (430, 368) with delta (0, 0)
Screenshot: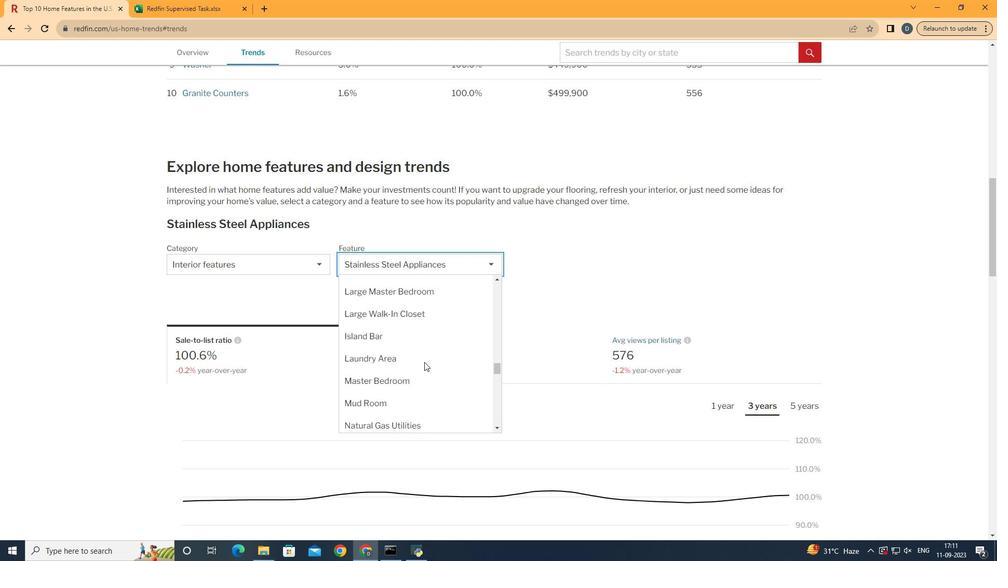
Action: Mouse scrolled (430, 368) with delta (0, 0)
Screenshot: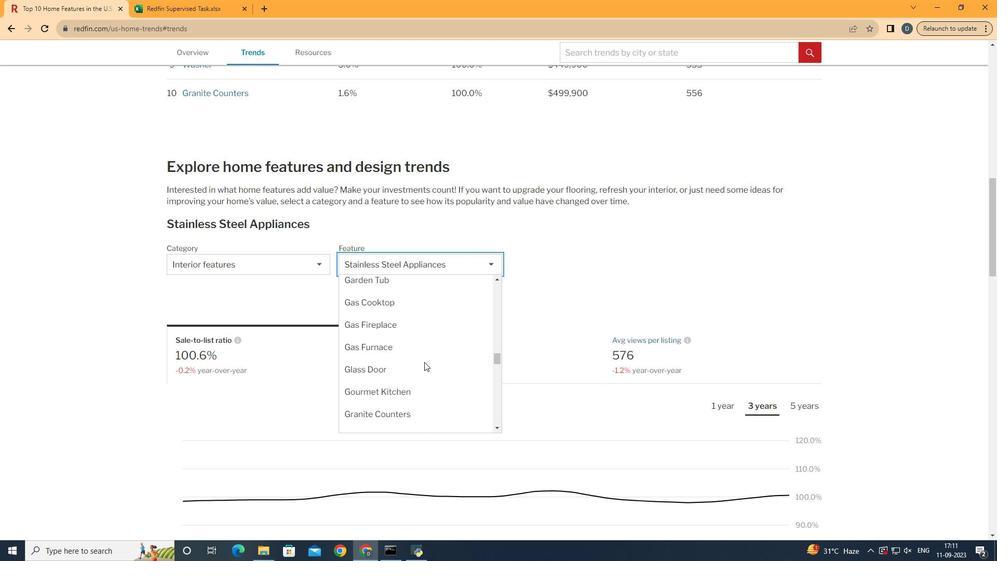 
Action: Mouse scrolled (430, 368) with delta (0, 0)
Screenshot: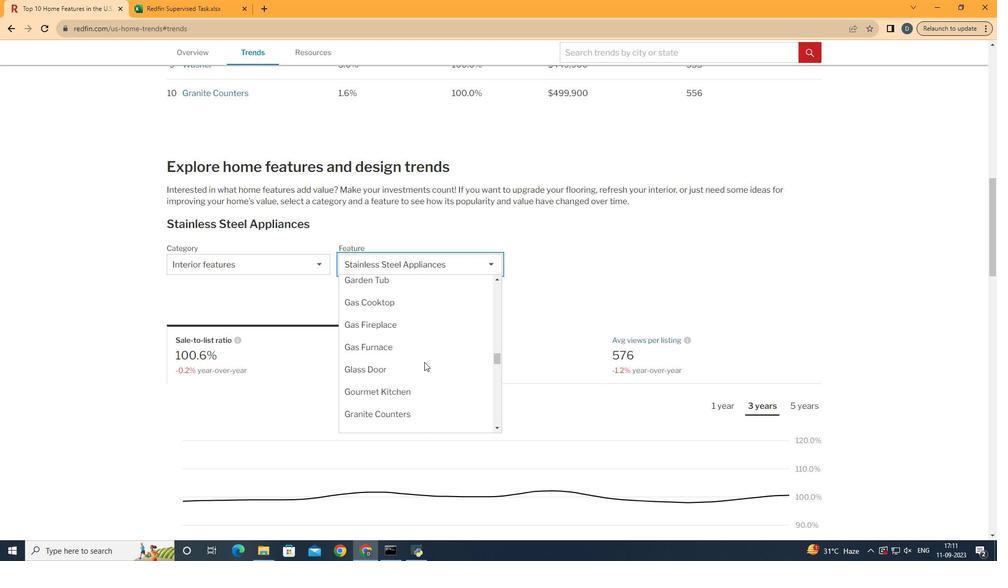 
Action: Mouse scrolled (430, 368) with delta (0, 0)
Screenshot: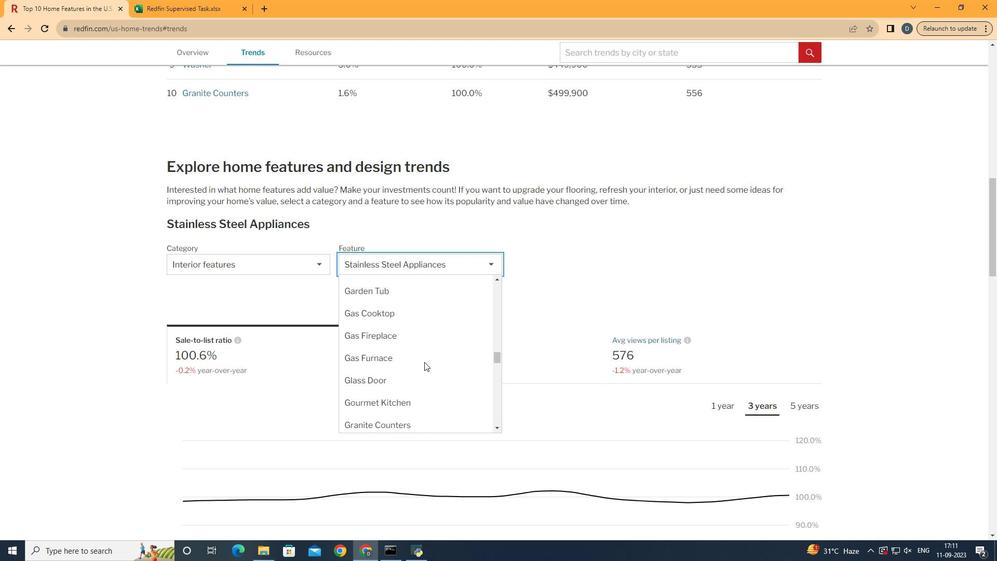 
Action: Mouse scrolled (430, 368) with delta (0, 0)
Screenshot: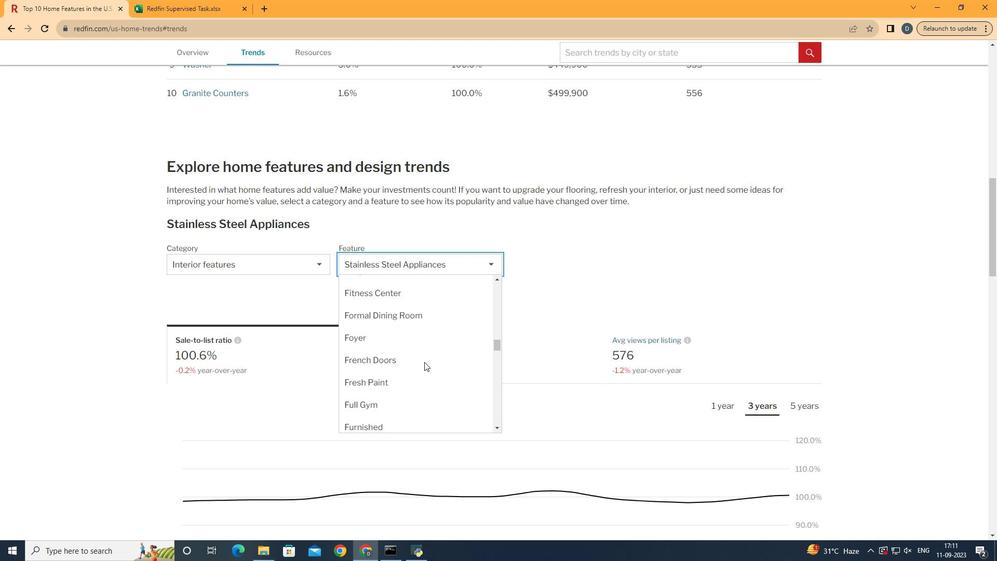 
Action: Mouse scrolled (430, 368) with delta (0, 0)
Screenshot: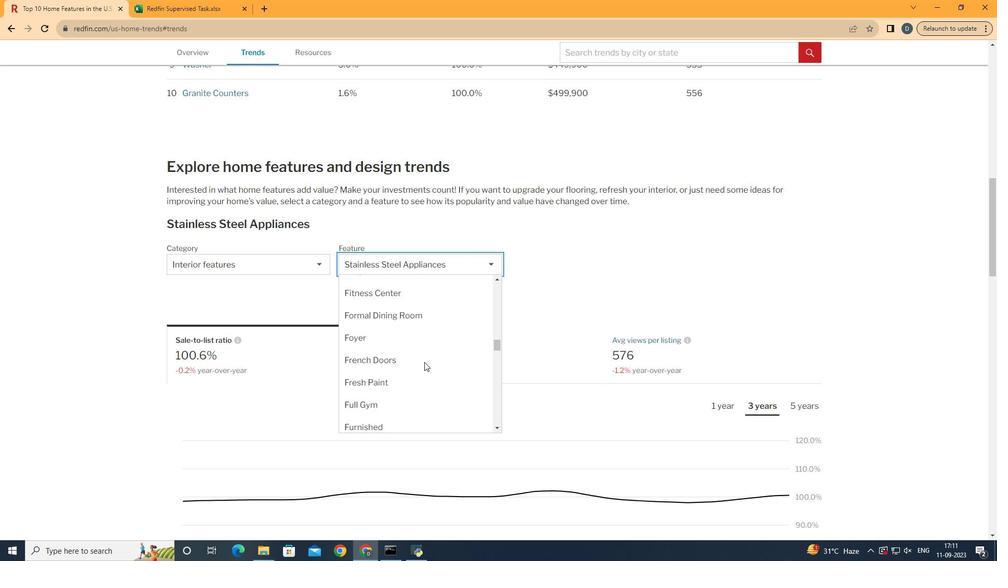 
Action: Mouse scrolled (430, 368) with delta (0, 0)
Screenshot: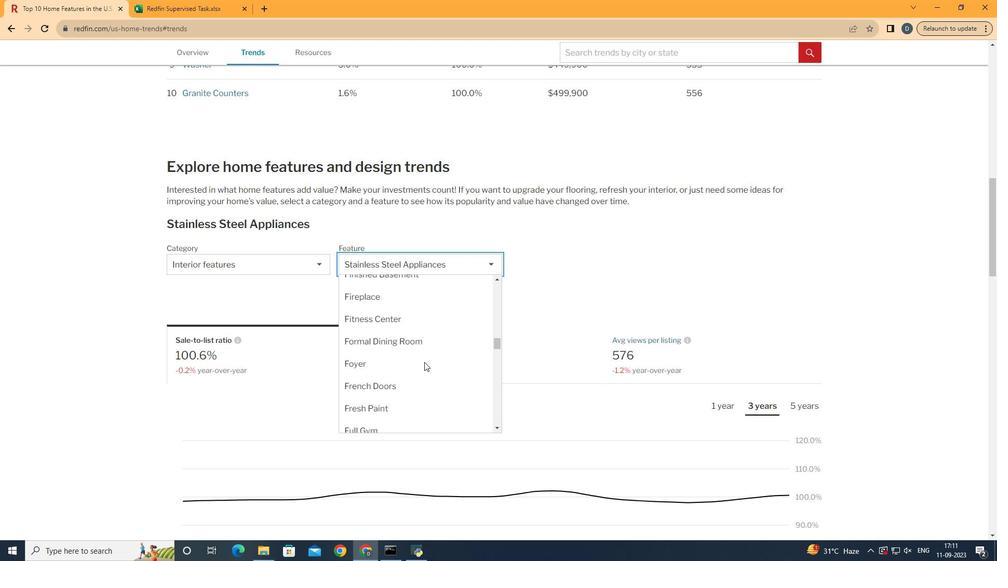 
Action: Mouse scrolled (430, 368) with delta (0, 0)
Screenshot: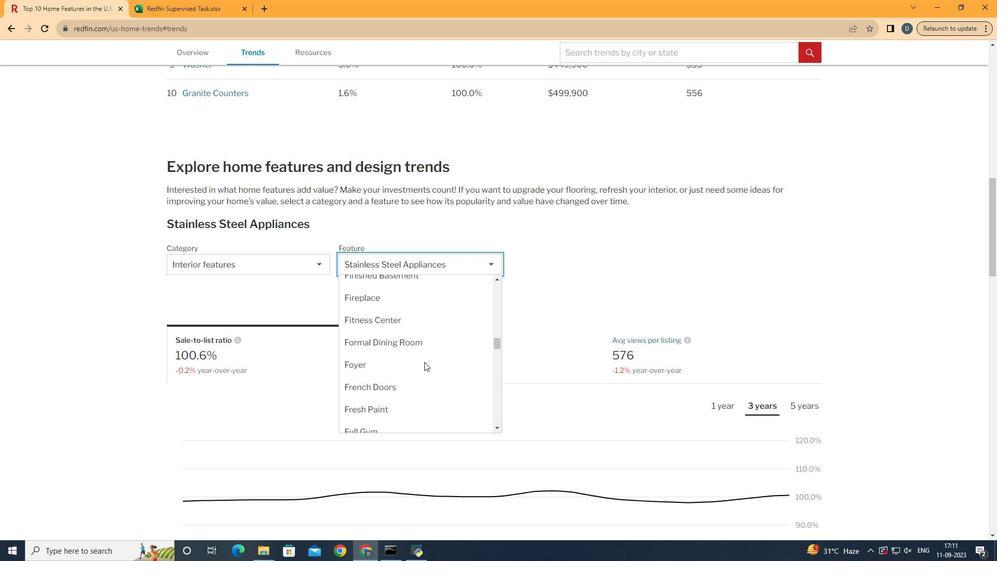 
Action: Mouse moved to (438, 304)
Screenshot: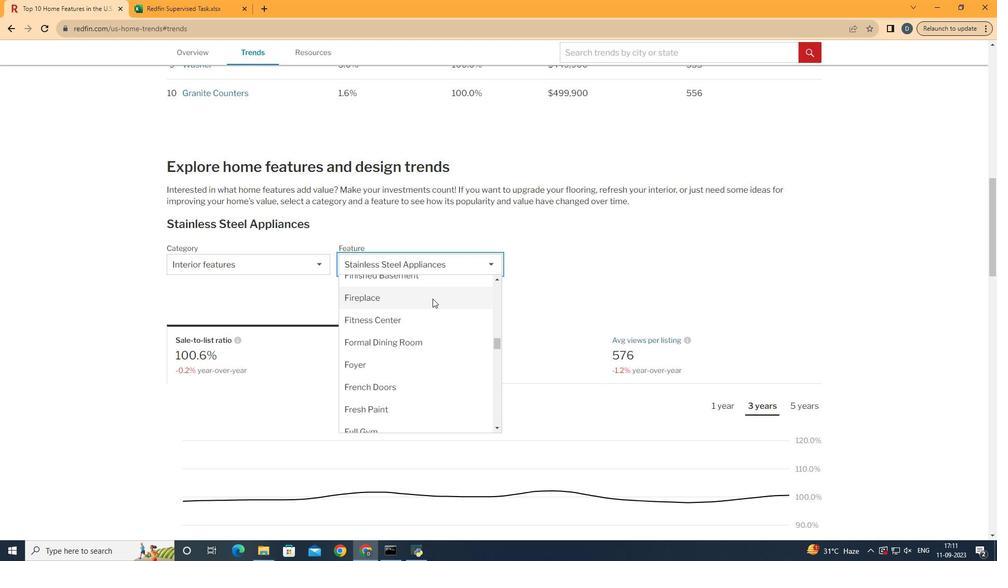 
Action: Mouse pressed left at (438, 304)
Screenshot: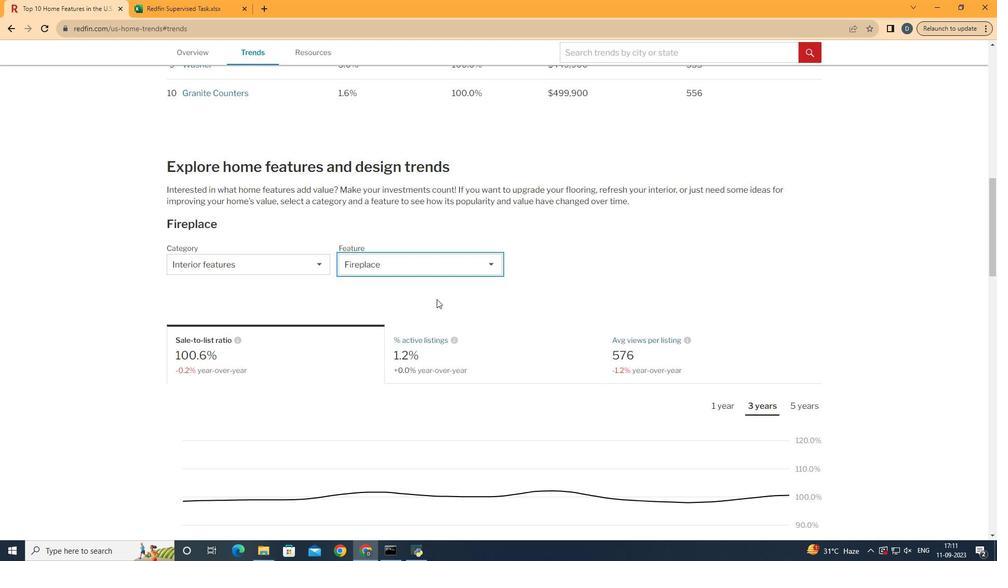
Action: Mouse moved to (541, 285)
Screenshot: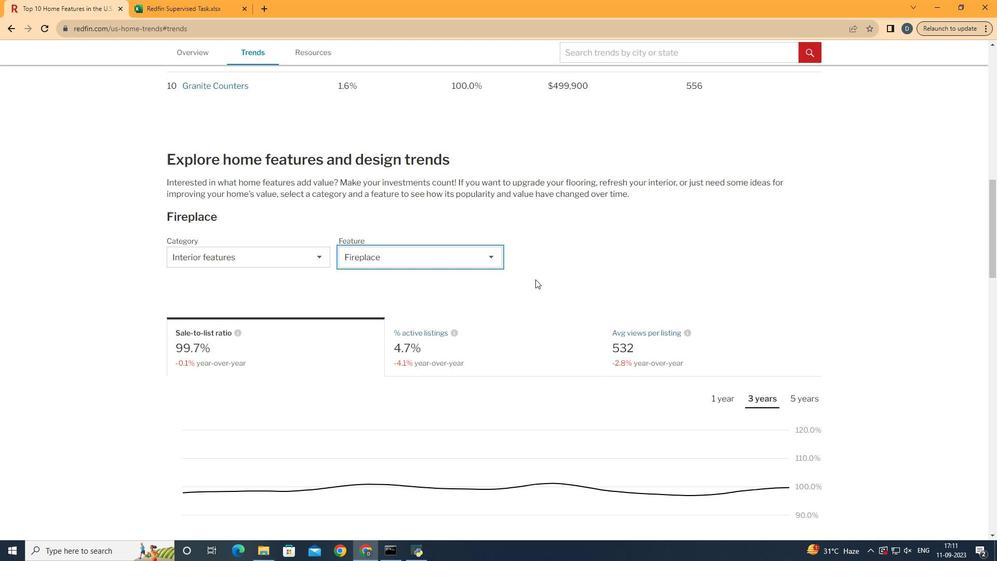 
Action: Mouse scrolled (541, 284) with delta (0, 0)
Screenshot: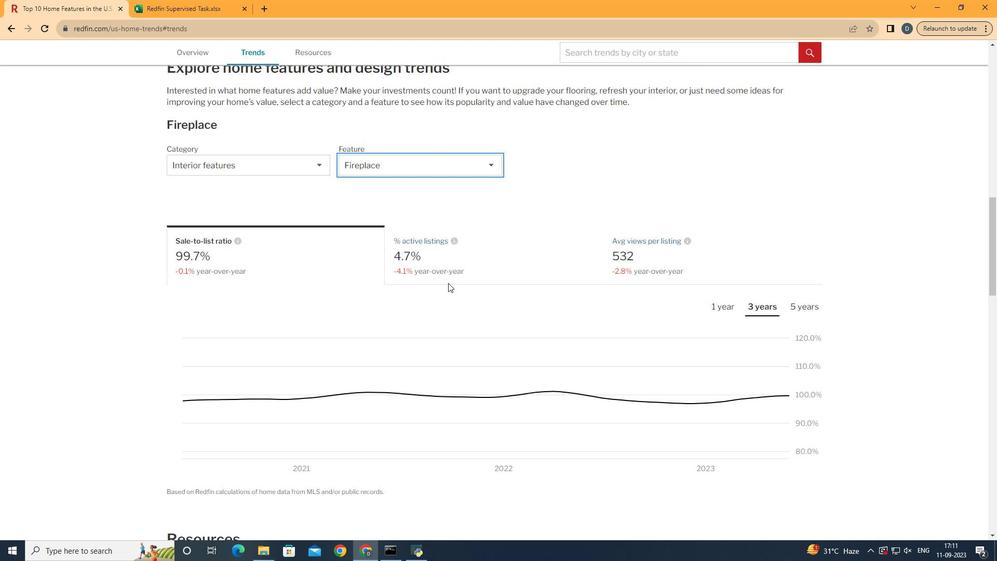 
Action: Mouse scrolled (541, 284) with delta (0, 0)
Screenshot: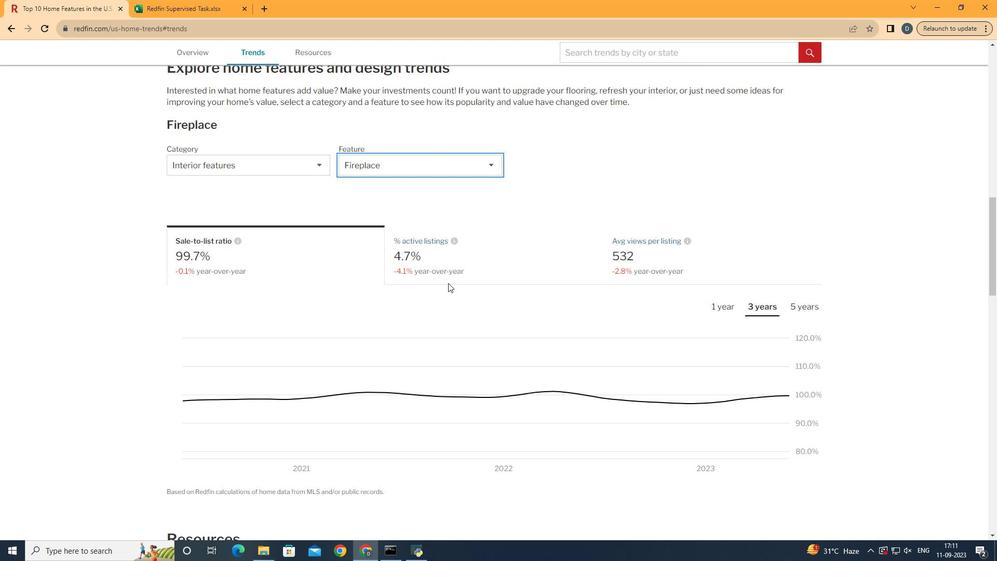 
Action: Mouse moved to (339, 241)
Screenshot: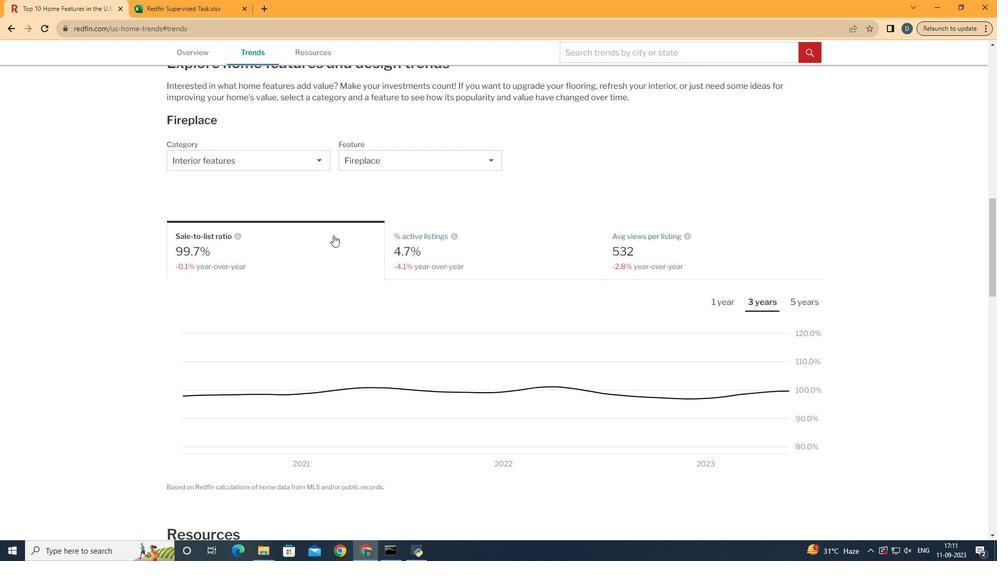 
Action: Mouse pressed left at (339, 241)
Screenshot: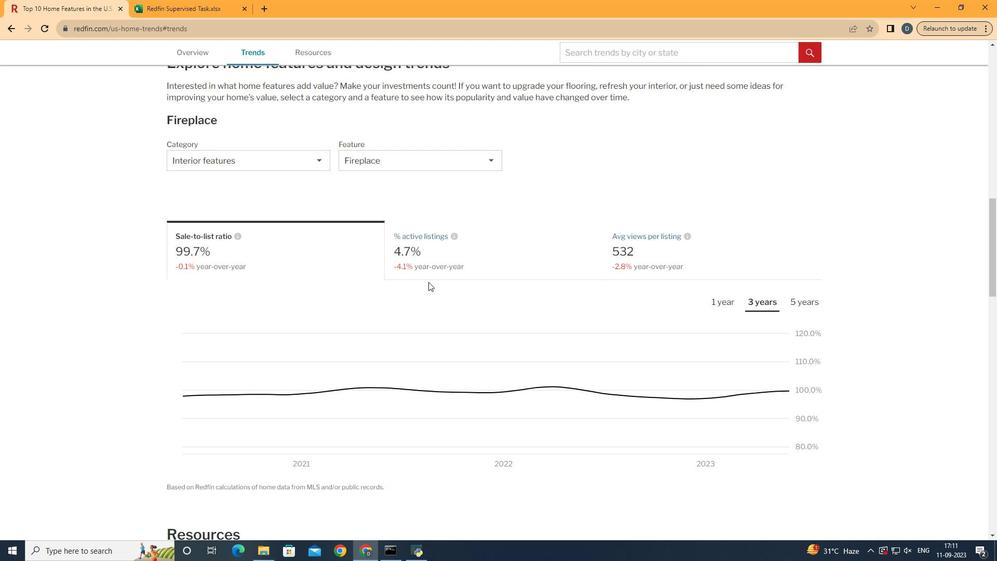 
Action: Mouse moved to (727, 307)
Screenshot: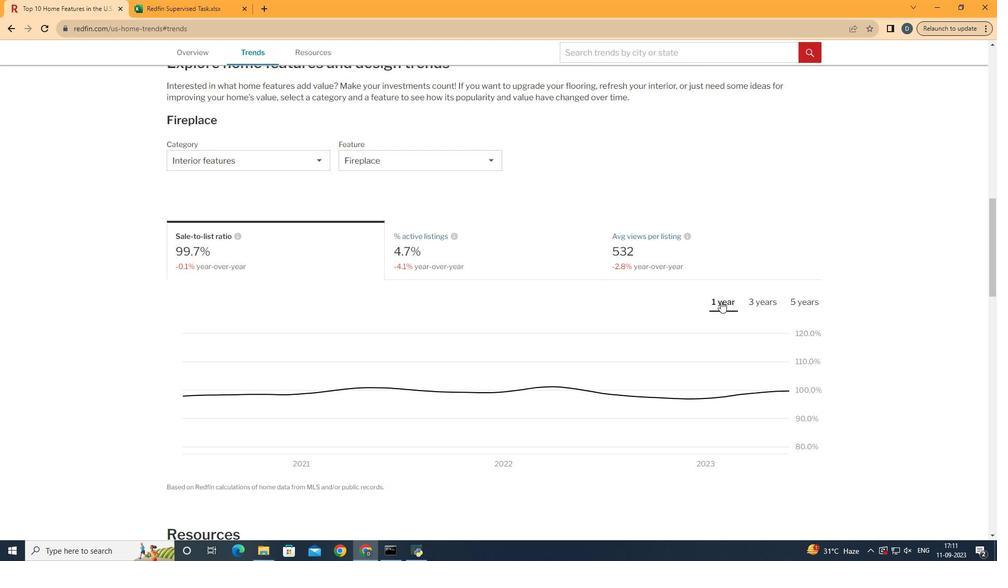 
Action: Mouse pressed left at (727, 307)
Screenshot: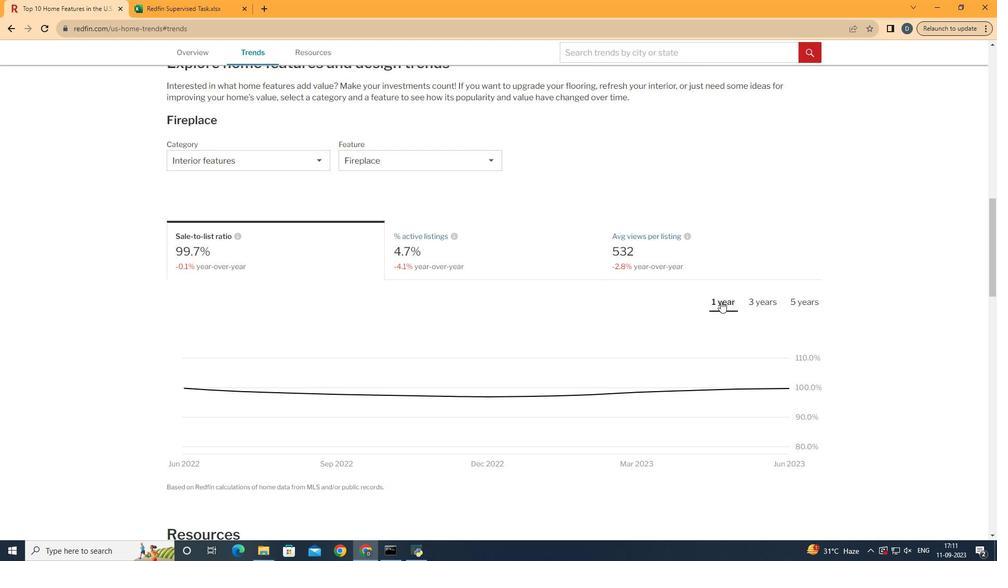 
Action: Mouse moved to (808, 392)
Screenshot: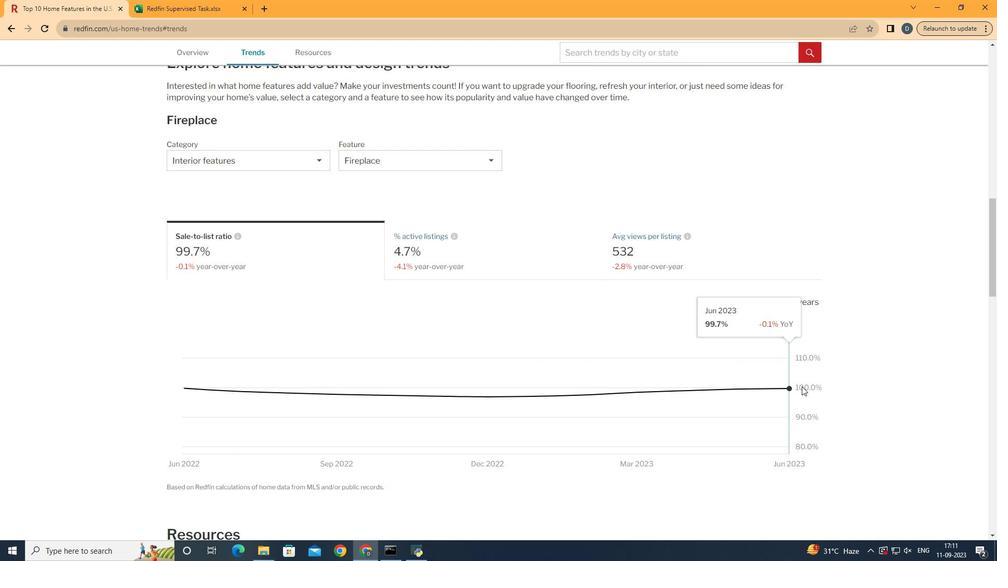 
